 Task: Find connections with filter location Fuqing with filter topic #Innovativewith filter profile language English with filter current company Adani Realty with filter school Sathyabama University with filter industry Packaging and Containers Manufacturing with filter service category Illustration with filter keywords title Sales Associate
Action: Mouse moved to (200, 247)
Screenshot: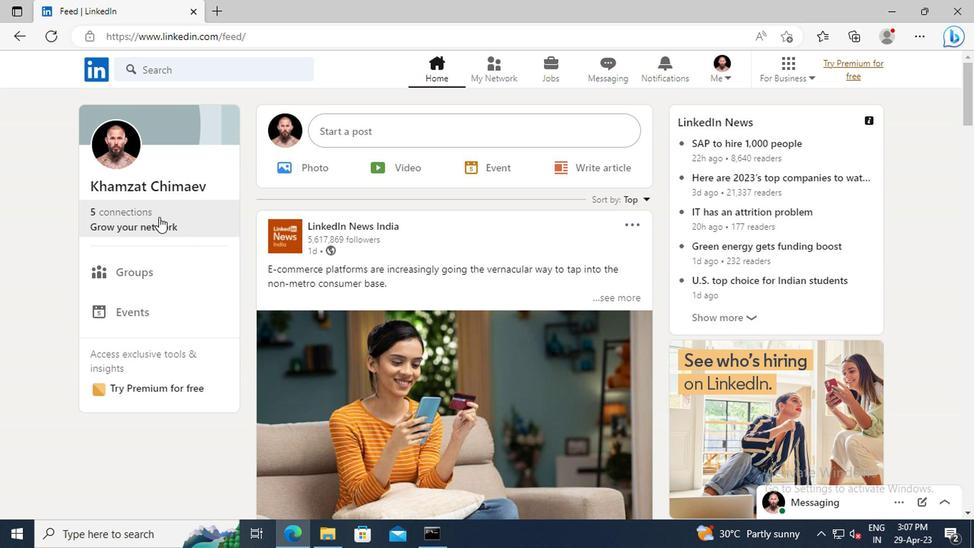
Action: Mouse pressed left at (200, 247)
Screenshot: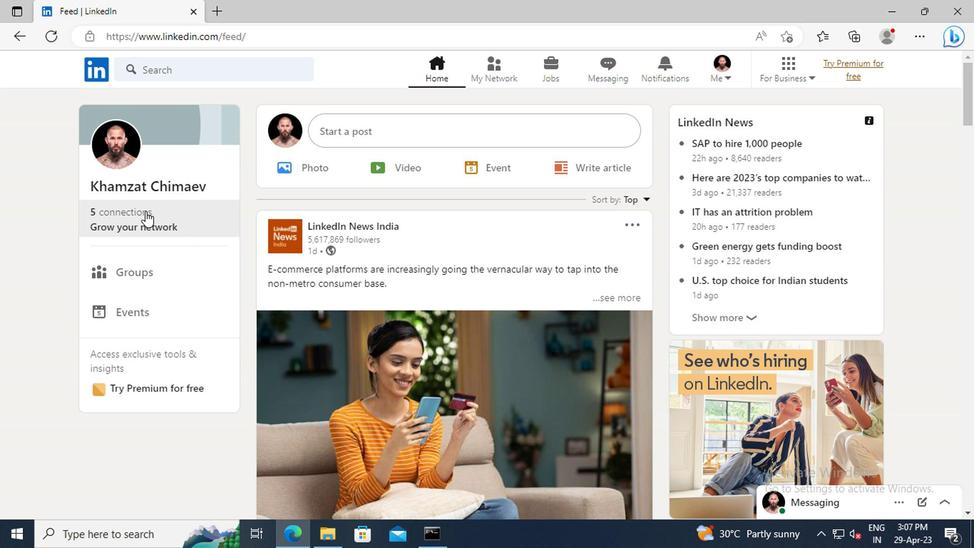 
Action: Mouse moved to (206, 205)
Screenshot: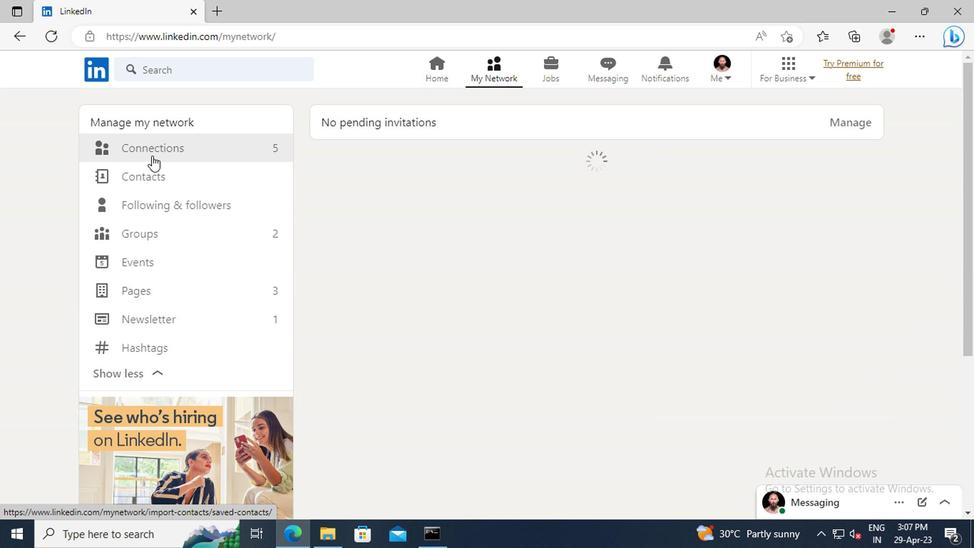 
Action: Mouse pressed left at (206, 205)
Screenshot: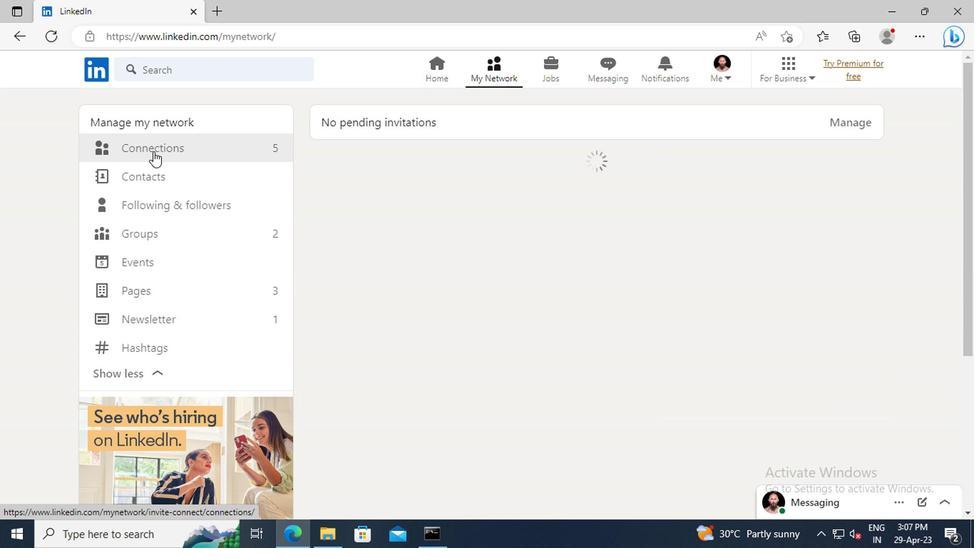 
Action: Mouse moved to (496, 206)
Screenshot: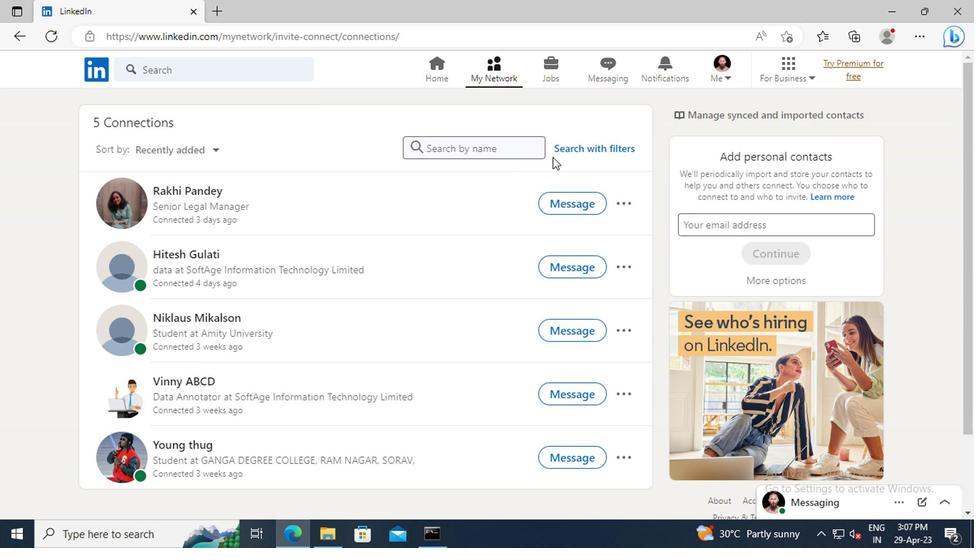 
Action: Mouse pressed left at (496, 206)
Screenshot: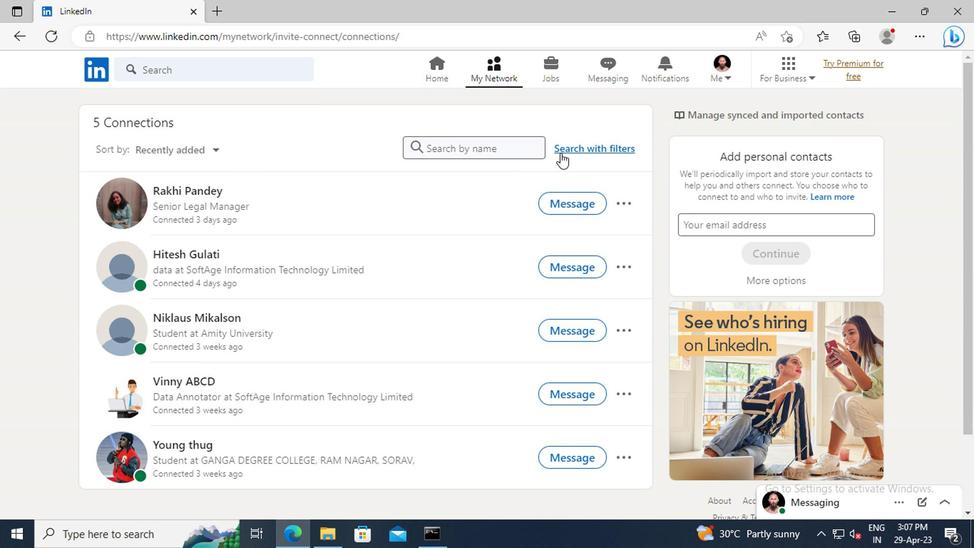 
Action: Mouse moved to (481, 176)
Screenshot: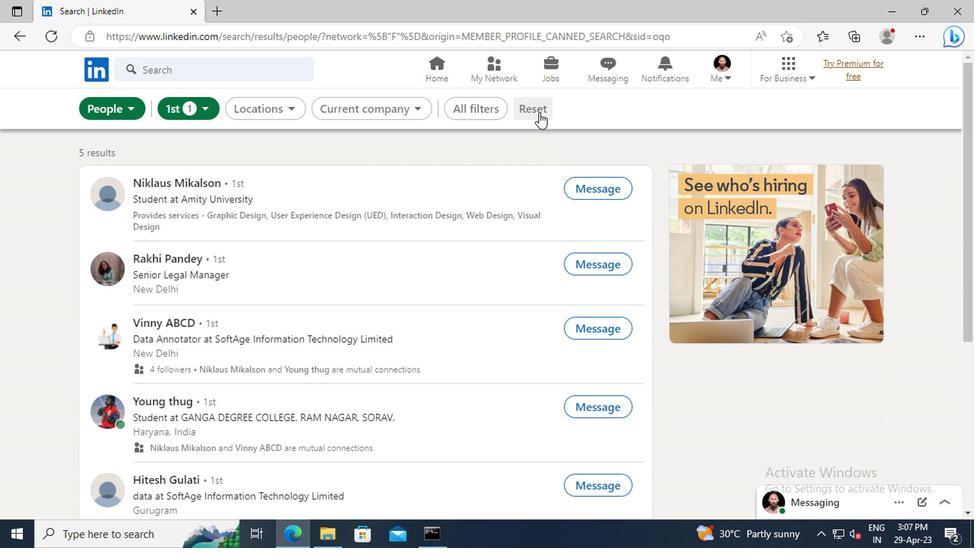 
Action: Mouse pressed left at (481, 176)
Screenshot: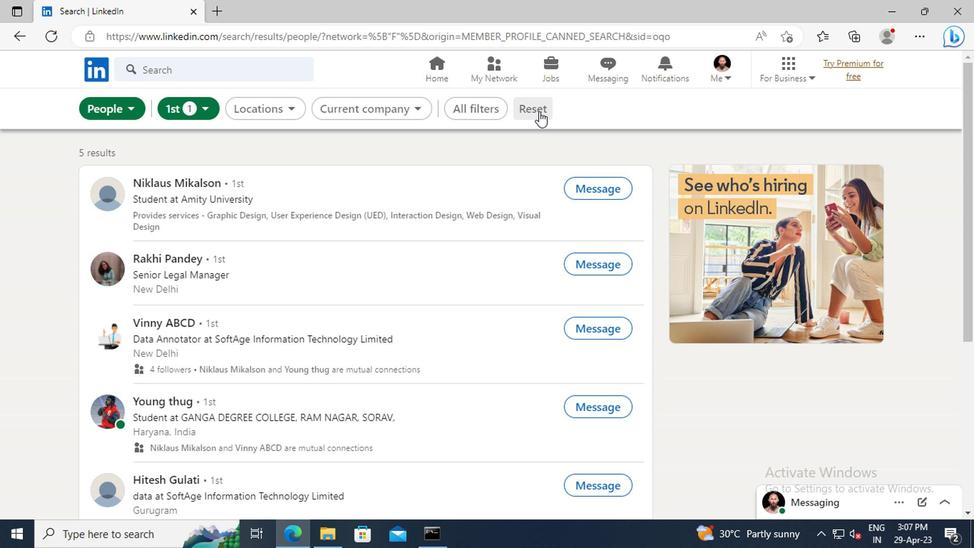 
Action: Mouse moved to (465, 176)
Screenshot: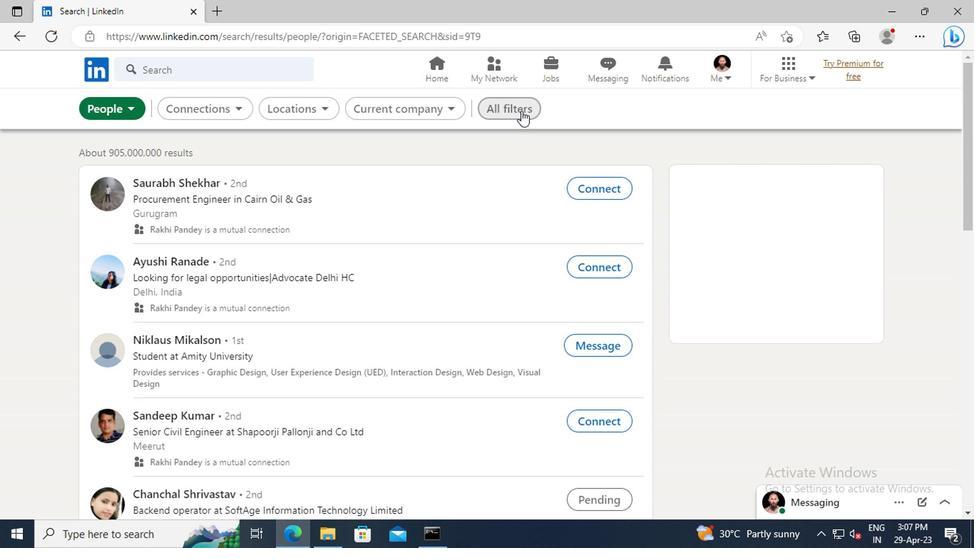 
Action: Mouse pressed left at (465, 176)
Screenshot: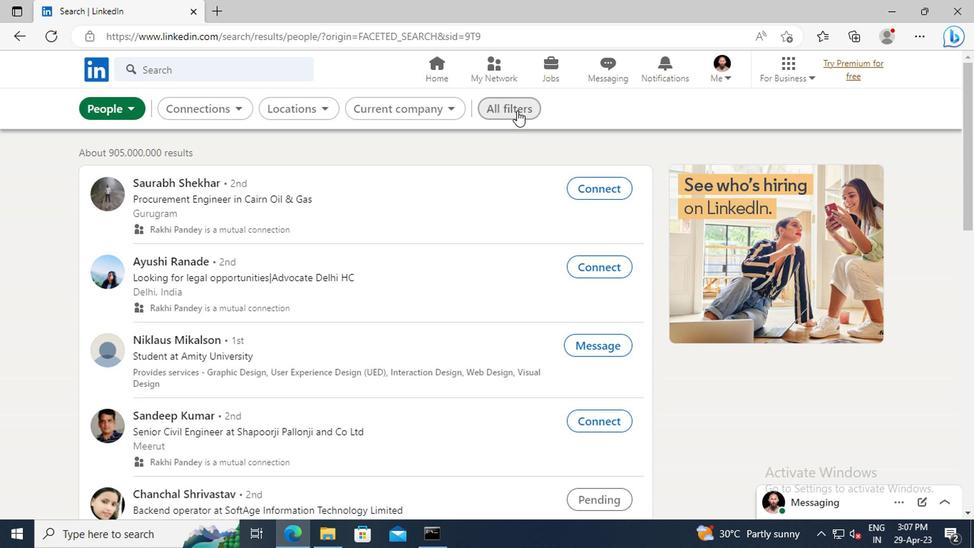 
Action: Mouse moved to (650, 263)
Screenshot: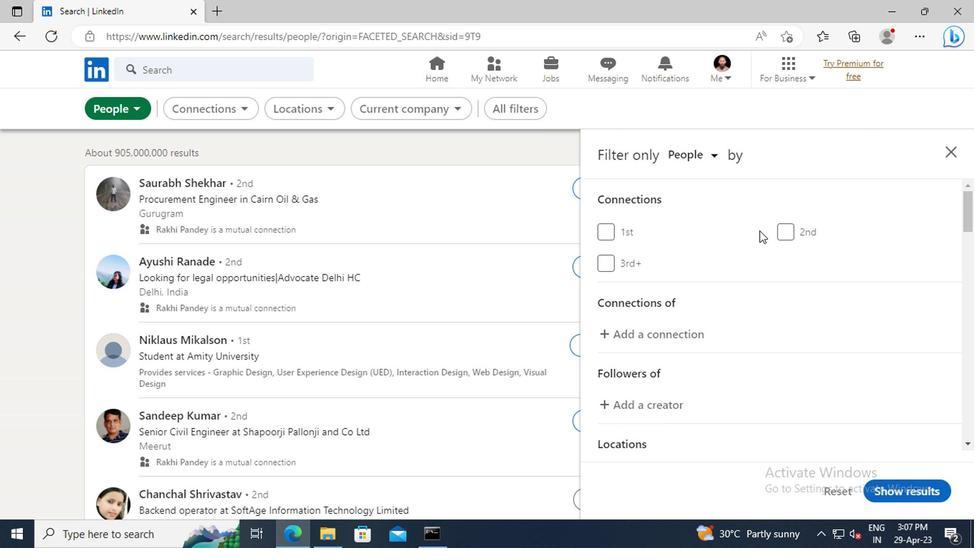 
Action: Mouse scrolled (650, 262) with delta (0, 0)
Screenshot: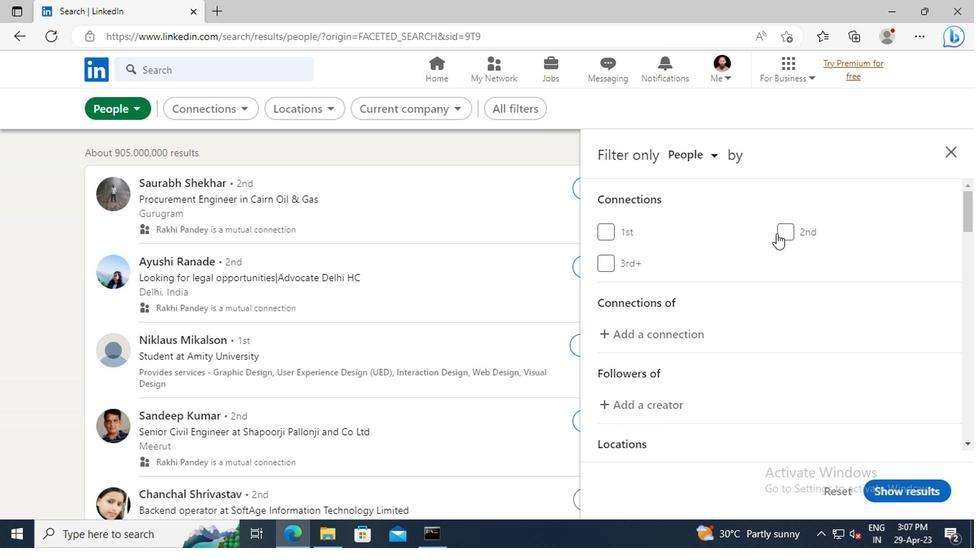 
Action: Mouse scrolled (650, 262) with delta (0, 0)
Screenshot: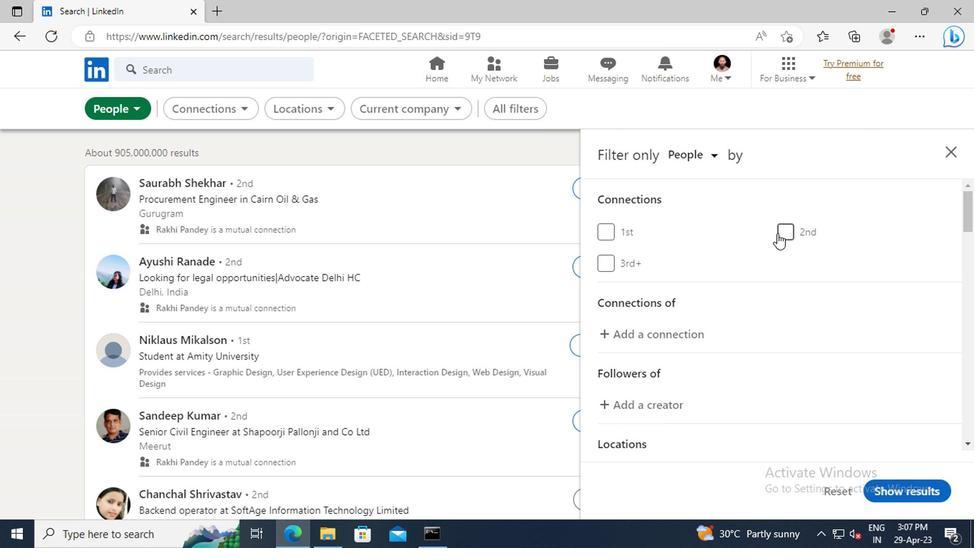 
Action: Mouse scrolled (650, 262) with delta (0, 0)
Screenshot: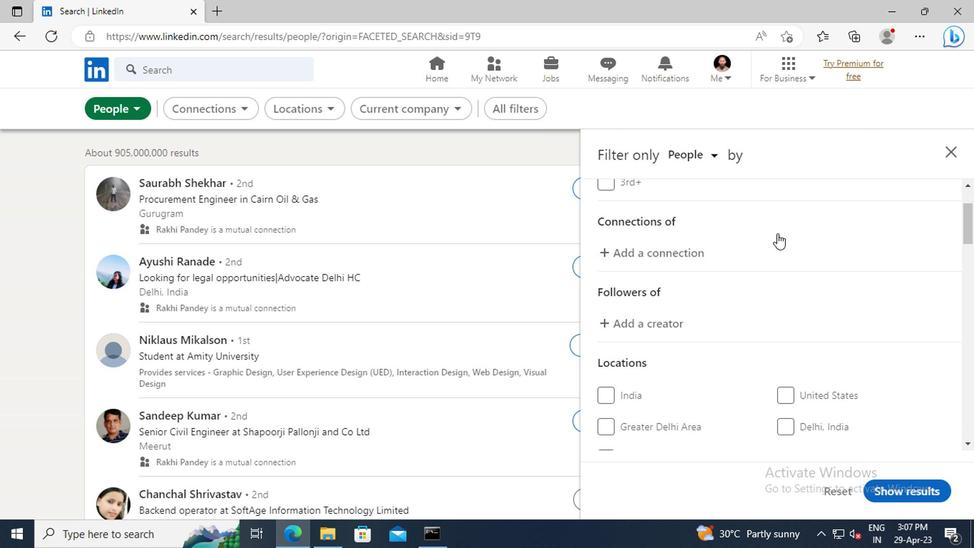 
Action: Mouse scrolled (650, 262) with delta (0, 0)
Screenshot: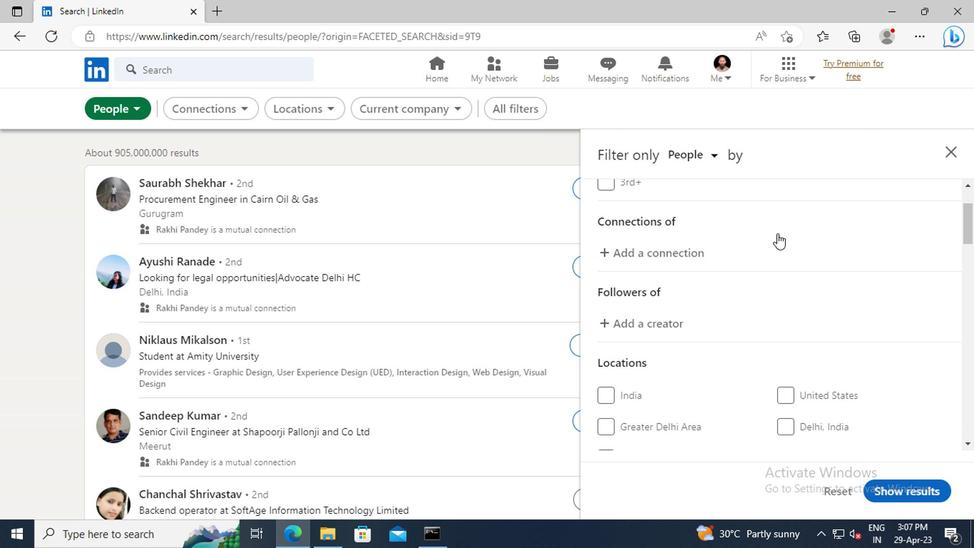 
Action: Mouse scrolled (650, 262) with delta (0, 0)
Screenshot: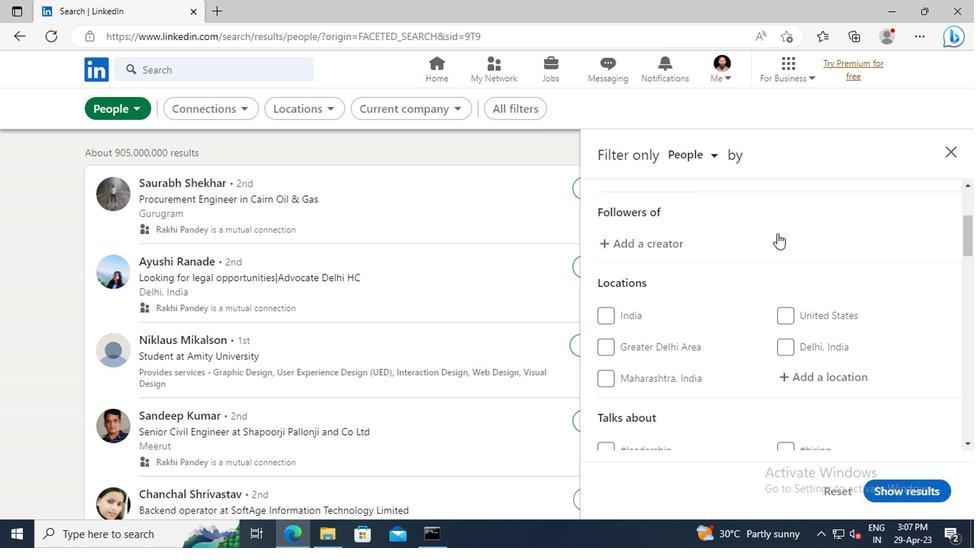 
Action: Mouse scrolled (650, 262) with delta (0, 0)
Screenshot: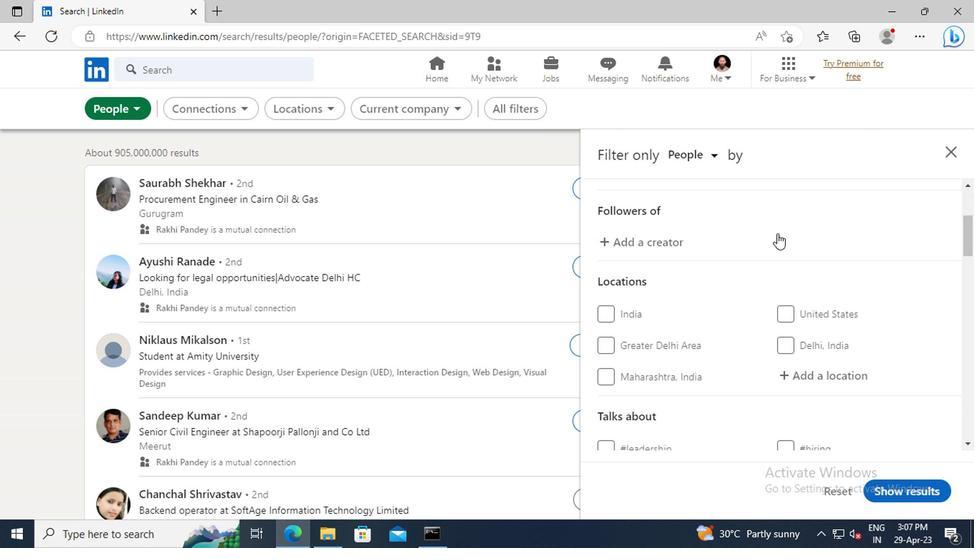 
Action: Mouse moved to (663, 306)
Screenshot: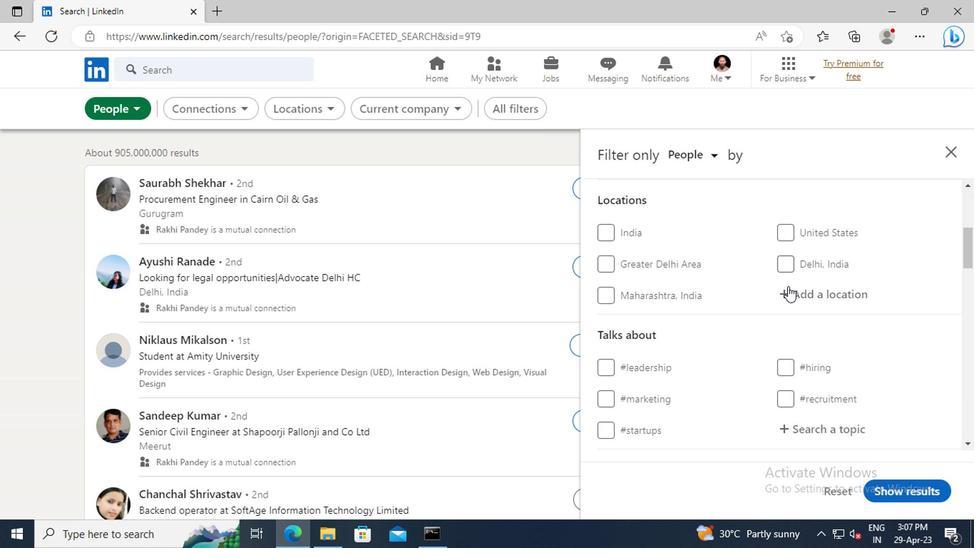 
Action: Mouse pressed left at (663, 306)
Screenshot: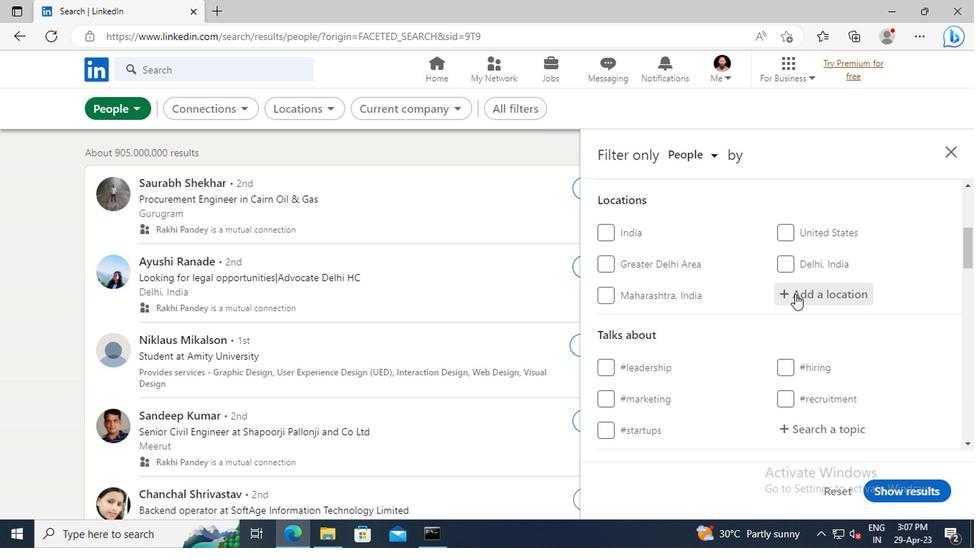 
Action: Key pressed <Key.shift>FUQING<Key.enter>
Screenshot: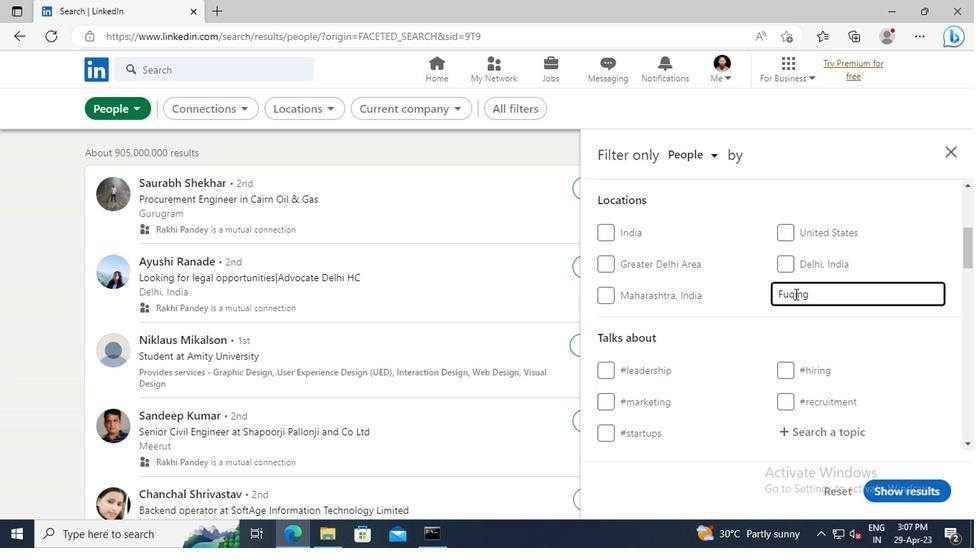 
Action: Mouse scrolled (663, 306) with delta (0, 0)
Screenshot: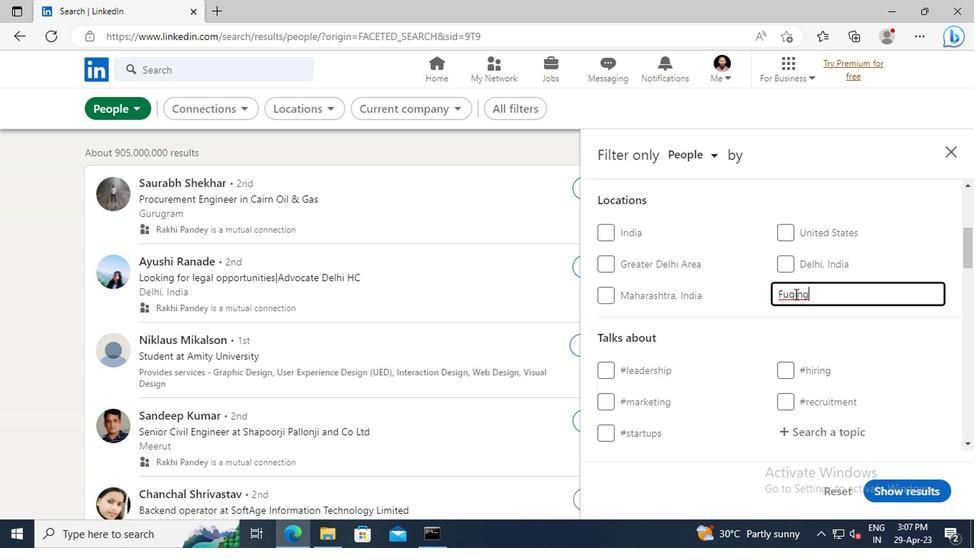 
Action: Mouse scrolled (663, 306) with delta (0, 0)
Screenshot: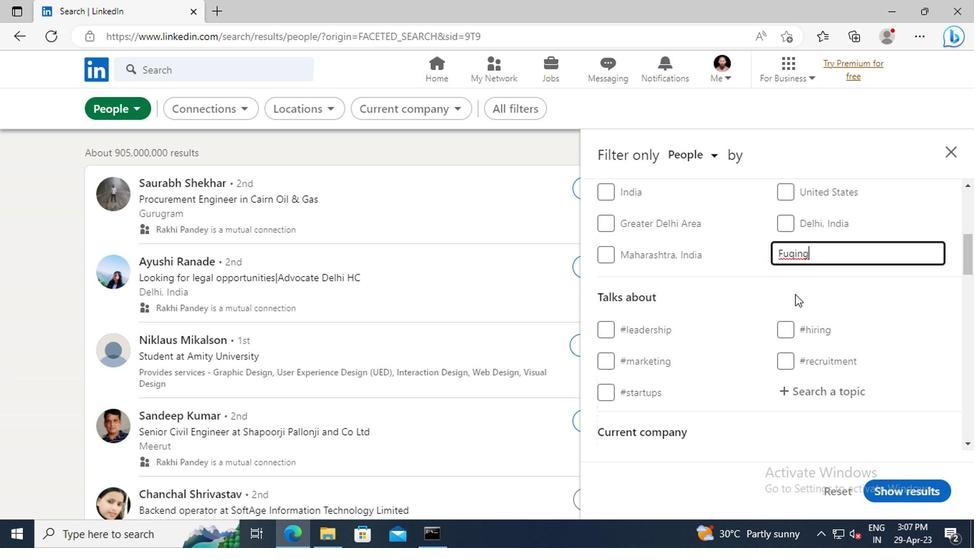 
Action: Mouse scrolled (663, 306) with delta (0, 0)
Screenshot: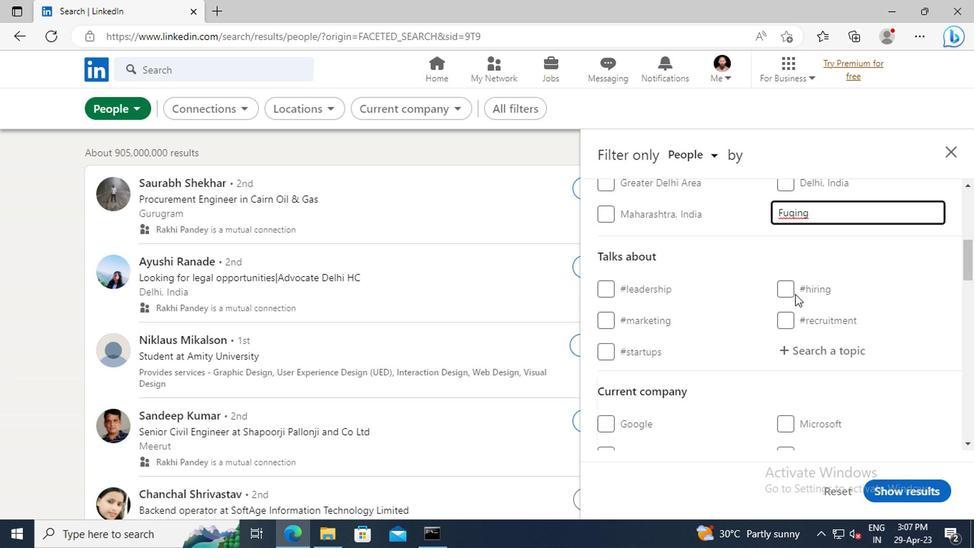 
Action: Mouse moved to (667, 316)
Screenshot: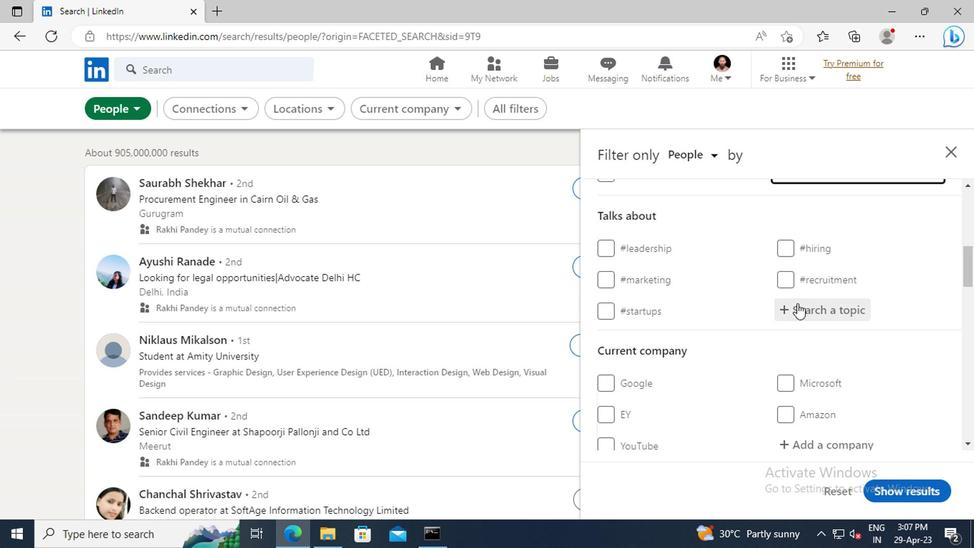 
Action: Mouse pressed left at (667, 316)
Screenshot: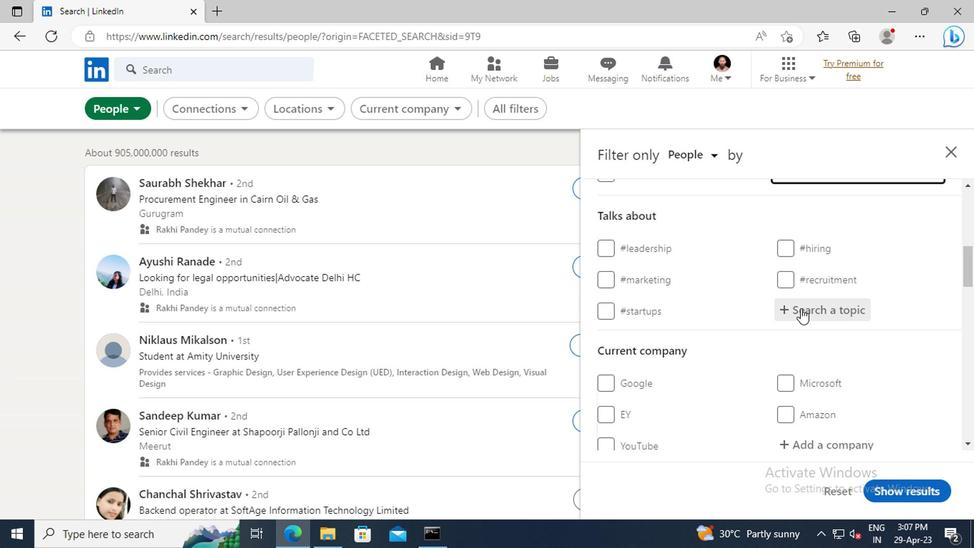 
Action: Key pressed <Key.shift>INNOVATION
Screenshot: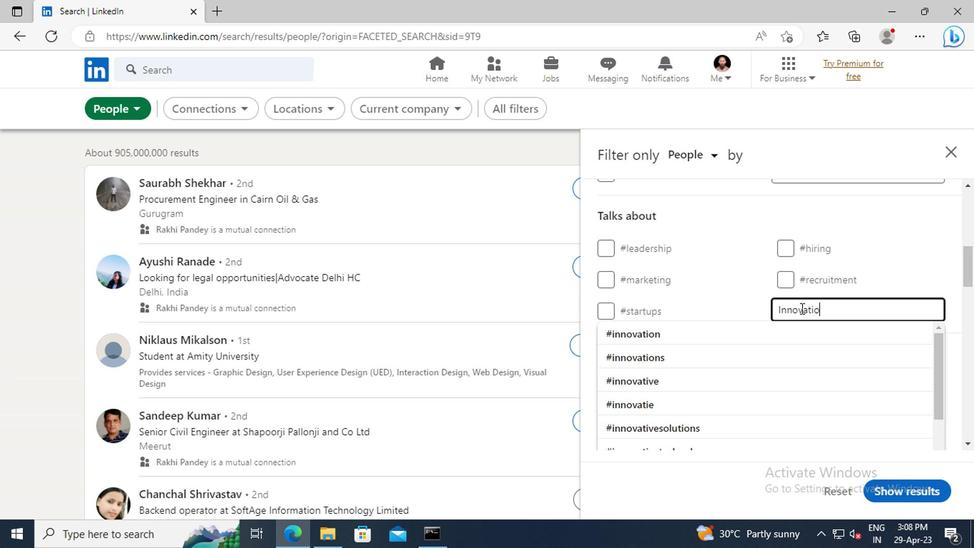 
Action: Mouse moved to (649, 333)
Screenshot: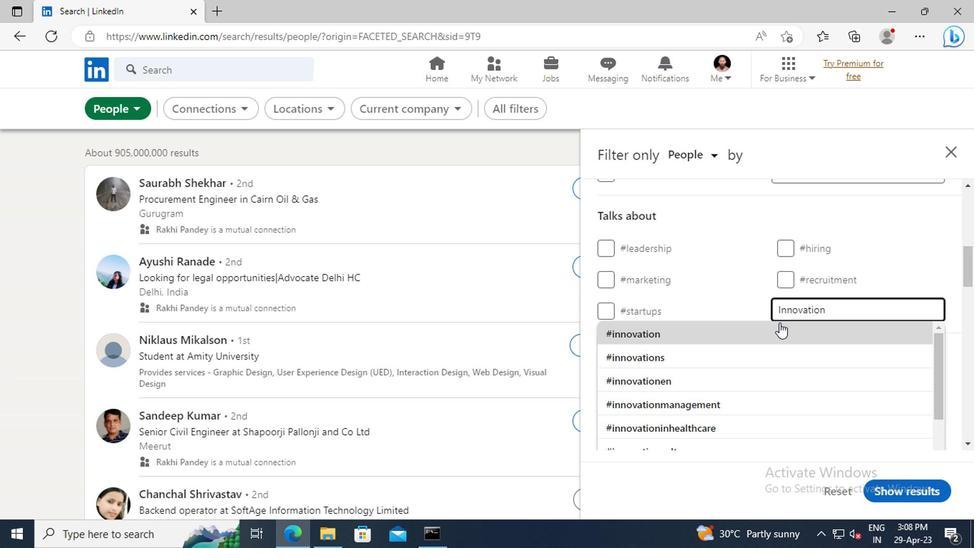
Action: Mouse pressed left at (649, 333)
Screenshot: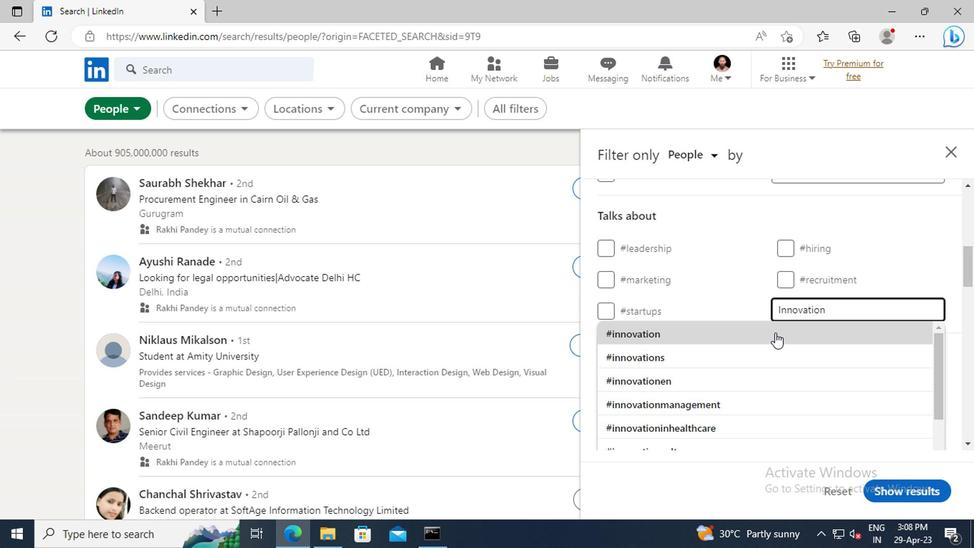 
Action: Mouse scrolled (649, 333) with delta (0, 0)
Screenshot: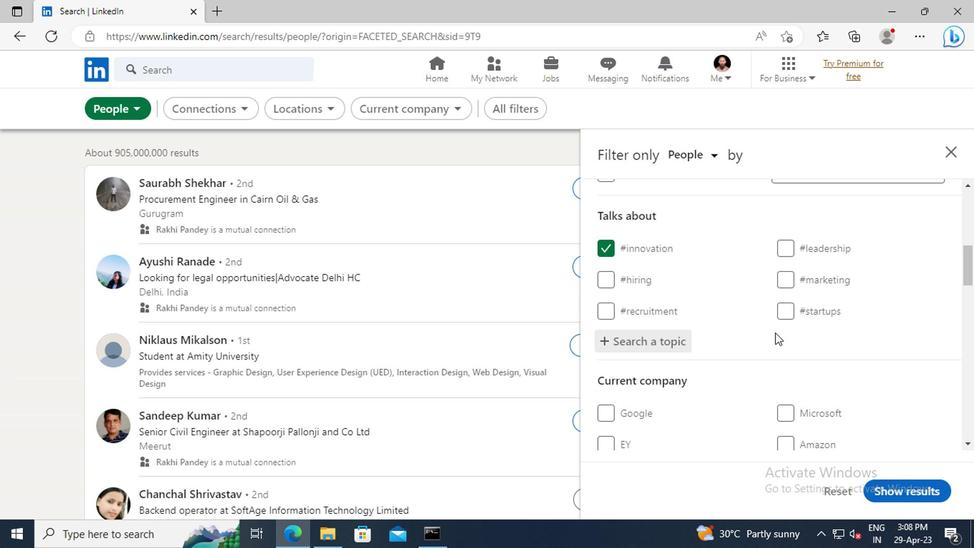 
Action: Mouse scrolled (649, 333) with delta (0, 0)
Screenshot: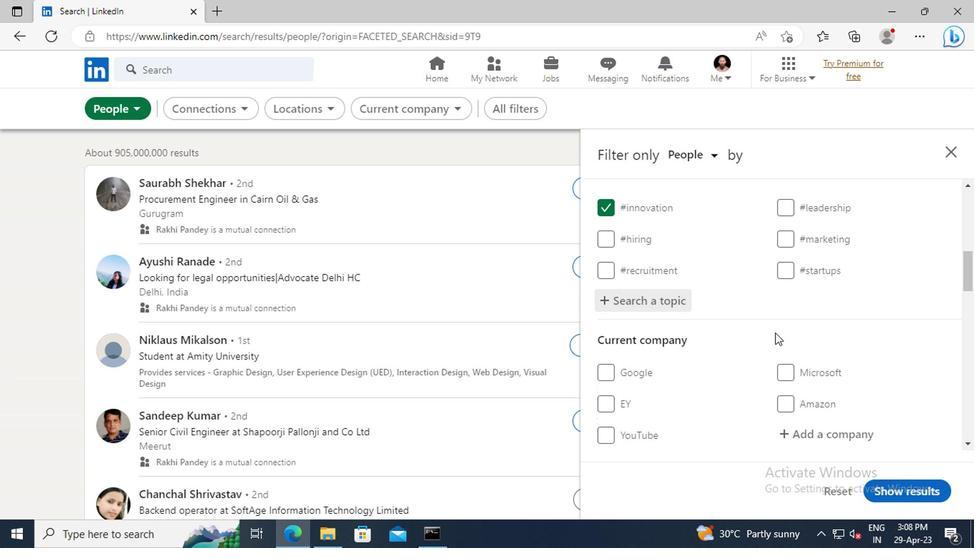 
Action: Mouse scrolled (649, 333) with delta (0, 0)
Screenshot: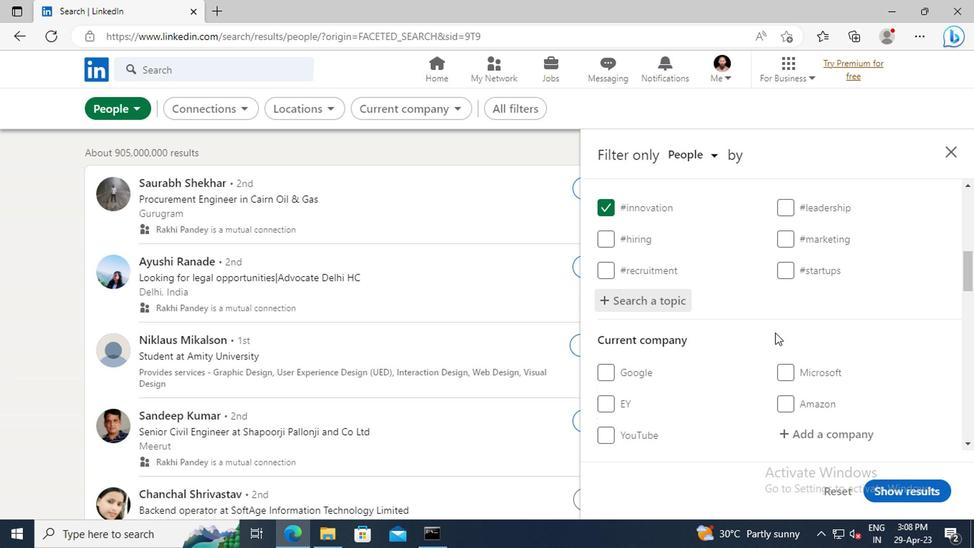 
Action: Mouse scrolled (649, 333) with delta (0, 0)
Screenshot: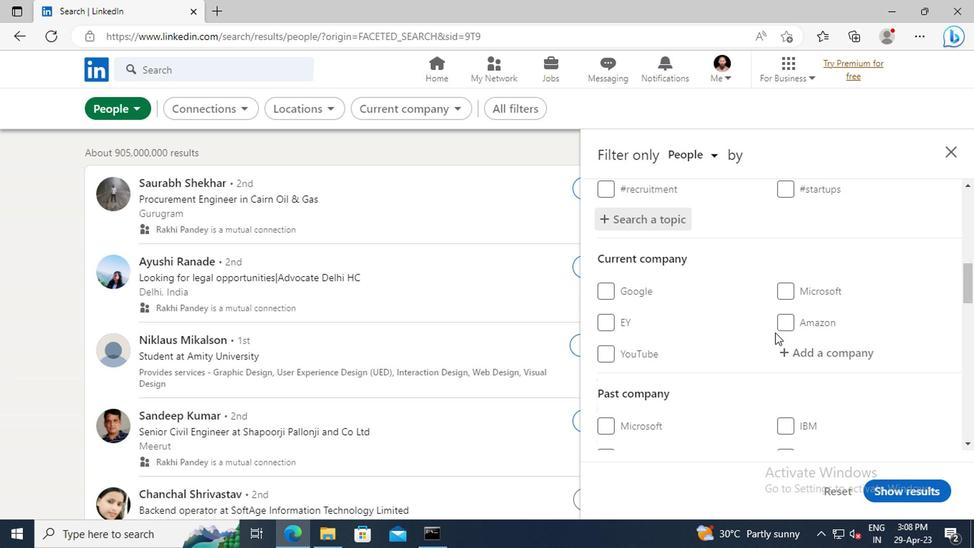 
Action: Mouse scrolled (649, 333) with delta (0, 0)
Screenshot: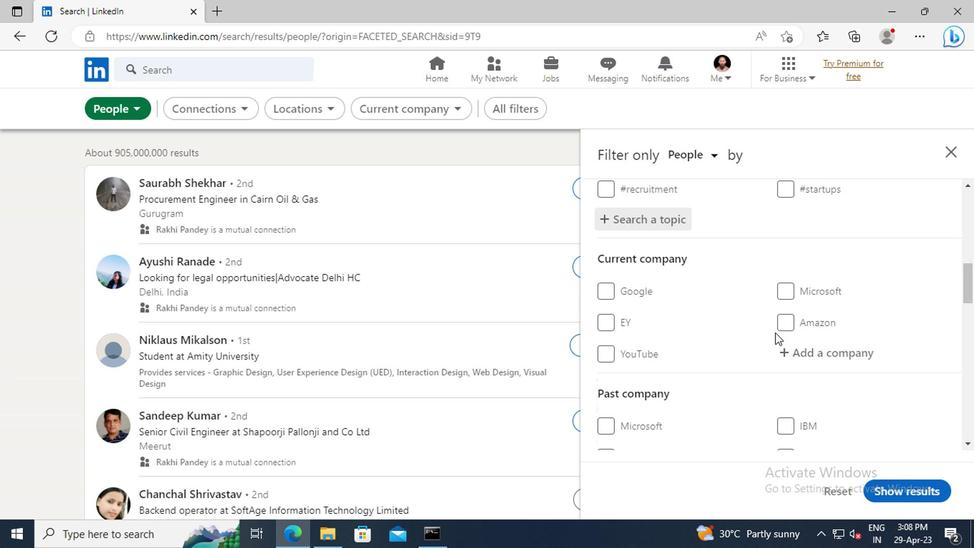 
Action: Mouse scrolled (649, 333) with delta (0, 0)
Screenshot: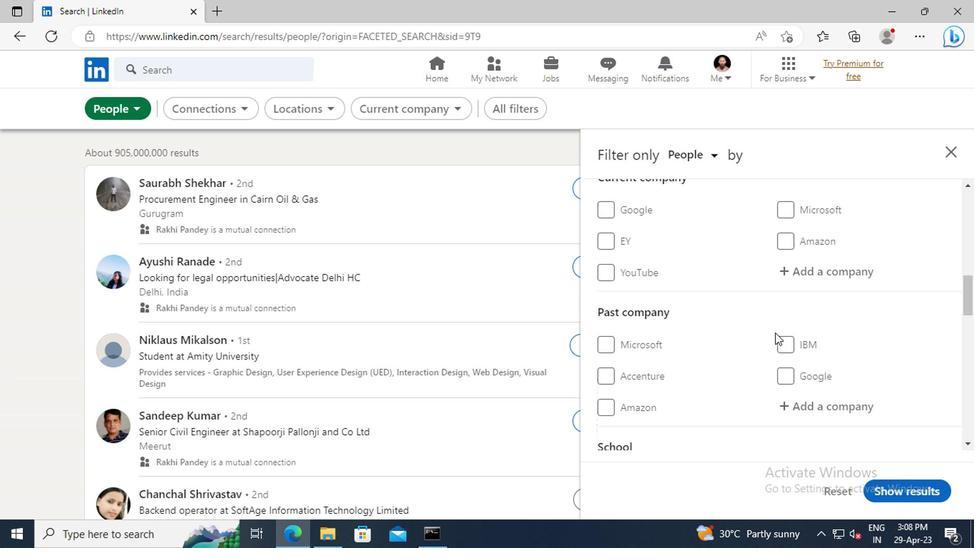 
Action: Mouse scrolled (649, 333) with delta (0, 0)
Screenshot: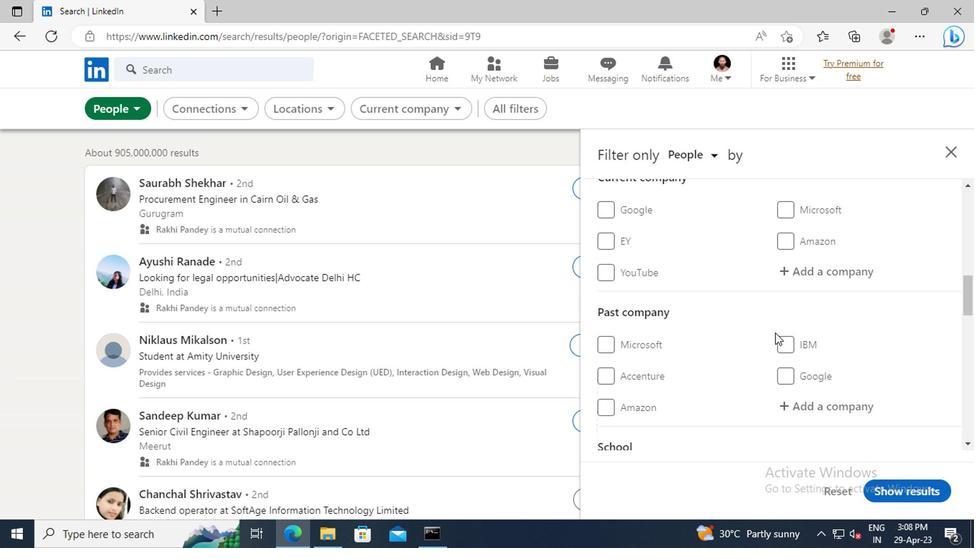 
Action: Mouse scrolled (649, 333) with delta (0, 0)
Screenshot: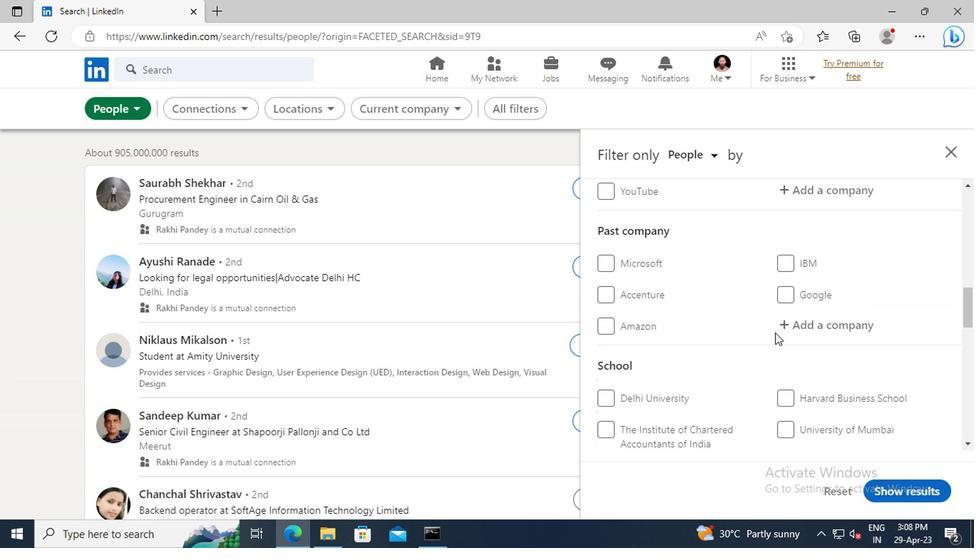 
Action: Mouse scrolled (649, 333) with delta (0, 0)
Screenshot: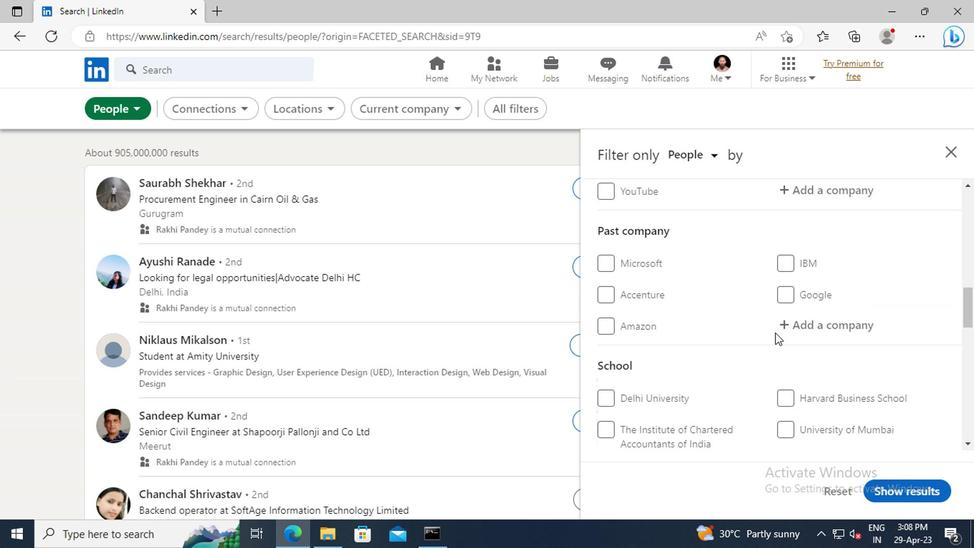 
Action: Mouse scrolled (649, 333) with delta (0, 0)
Screenshot: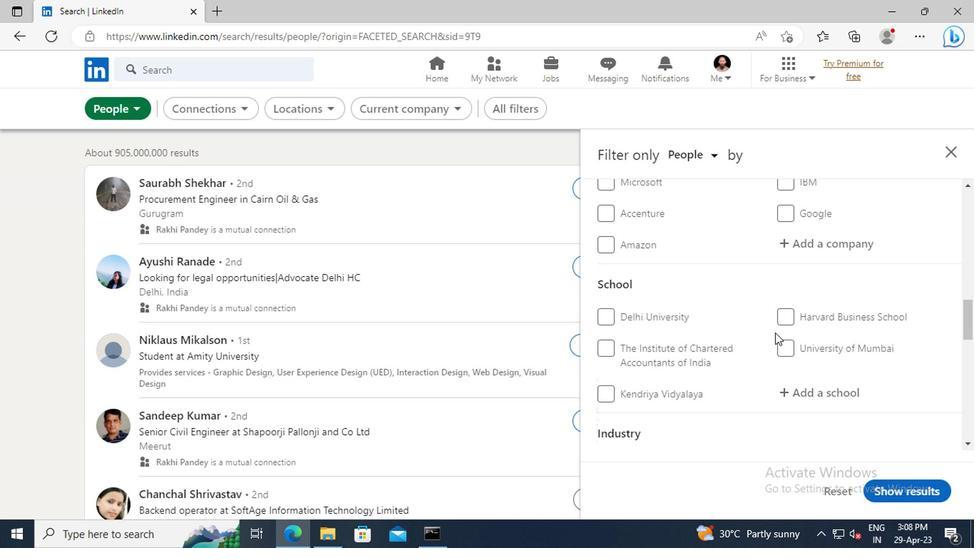 
Action: Mouse scrolled (649, 333) with delta (0, 0)
Screenshot: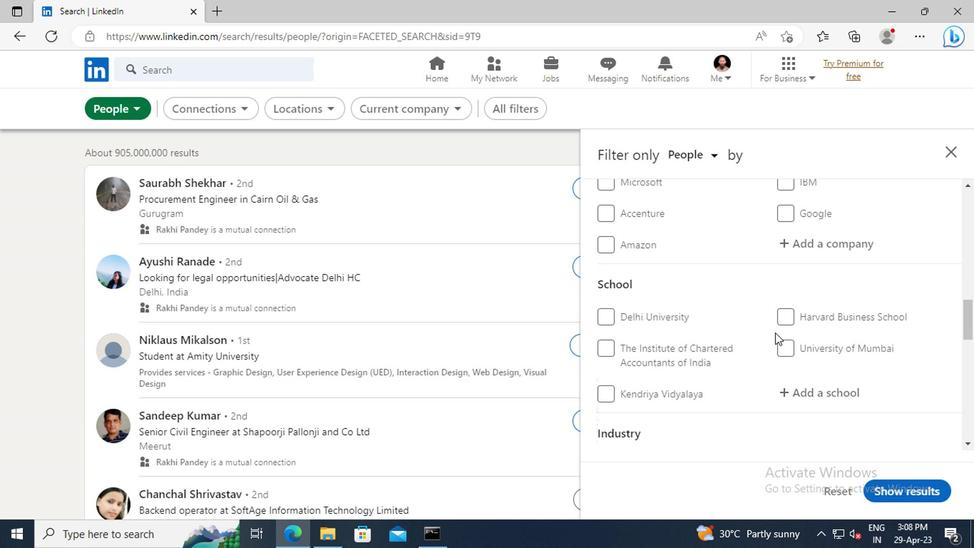 
Action: Mouse scrolled (649, 333) with delta (0, 0)
Screenshot: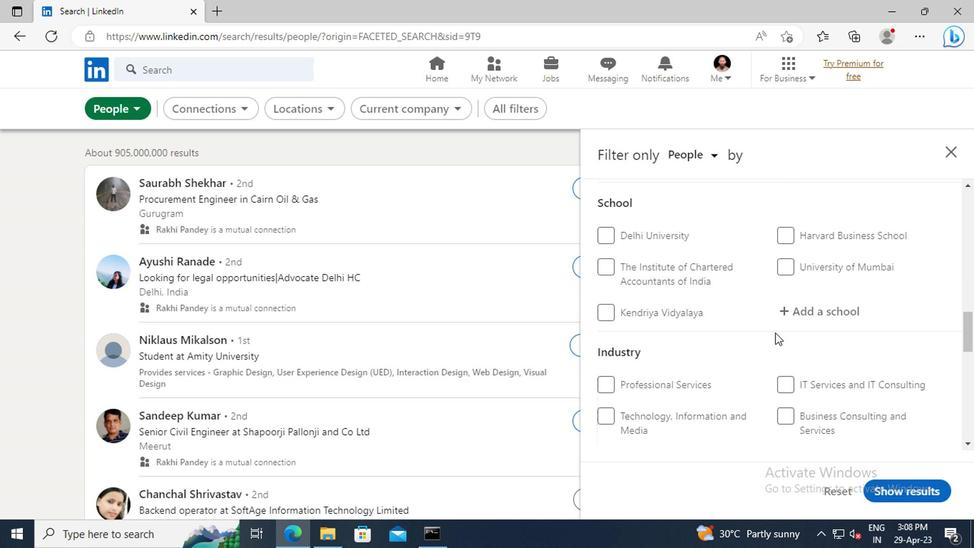 
Action: Mouse scrolled (649, 333) with delta (0, 0)
Screenshot: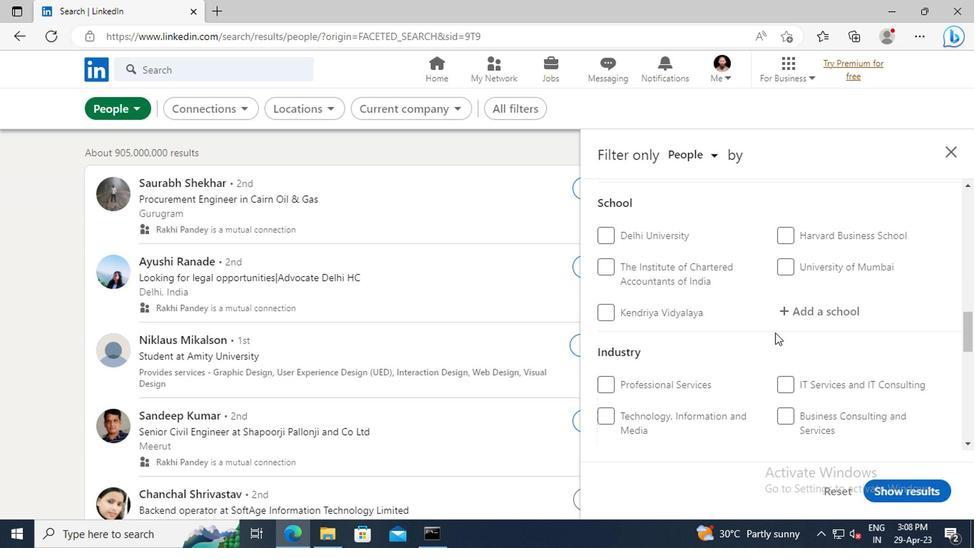 
Action: Mouse scrolled (649, 333) with delta (0, 0)
Screenshot: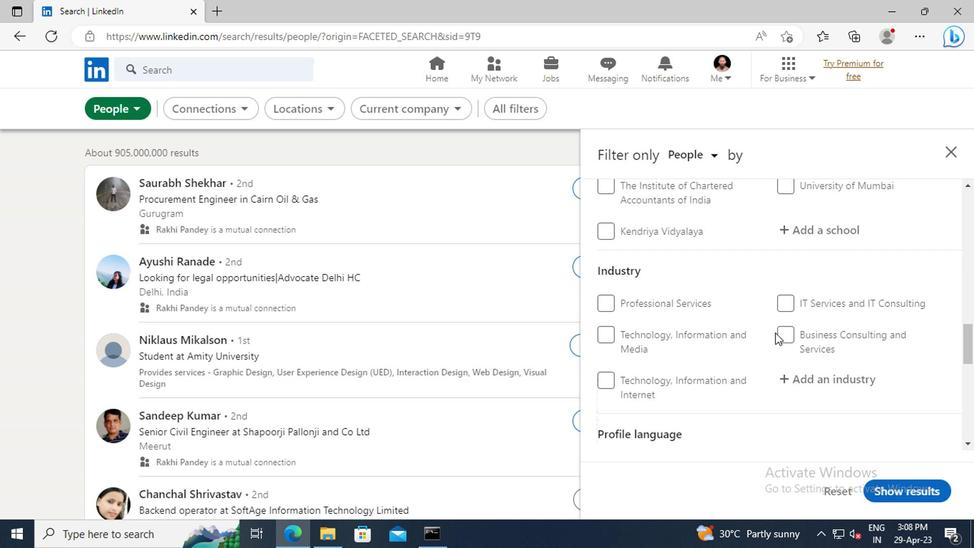 
Action: Mouse scrolled (649, 333) with delta (0, 0)
Screenshot: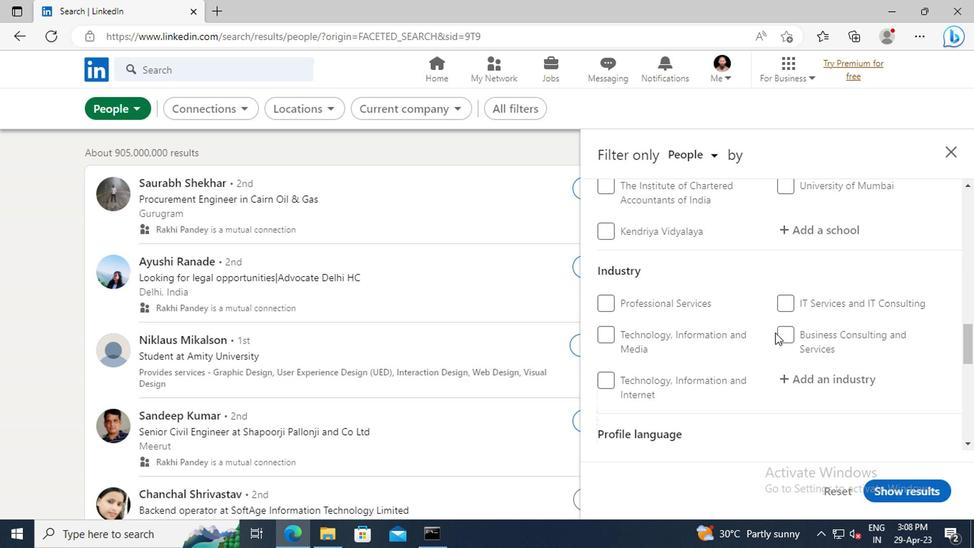 
Action: Mouse scrolled (649, 333) with delta (0, 0)
Screenshot: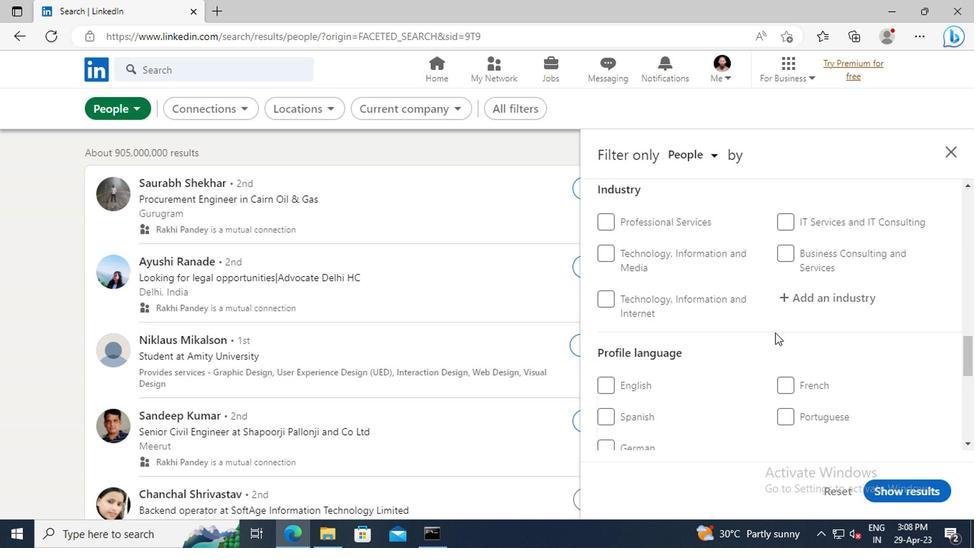 
Action: Mouse moved to (527, 346)
Screenshot: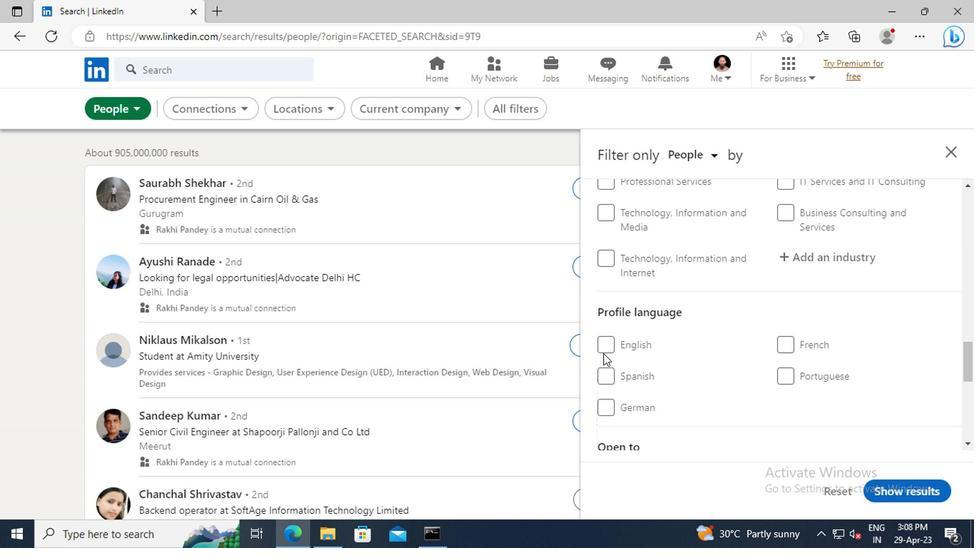 
Action: Mouse pressed left at (527, 346)
Screenshot: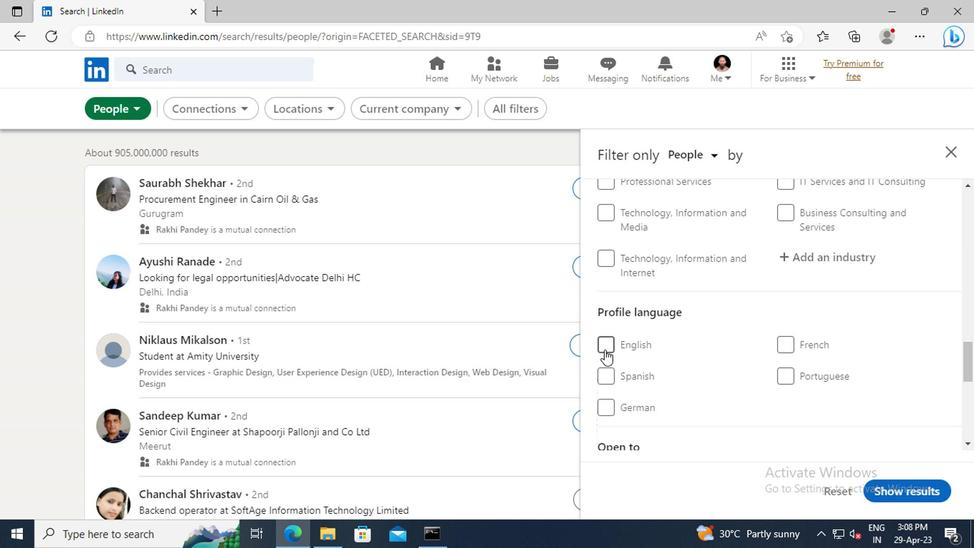 
Action: Mouse moved to (648, 337)
Screenshot: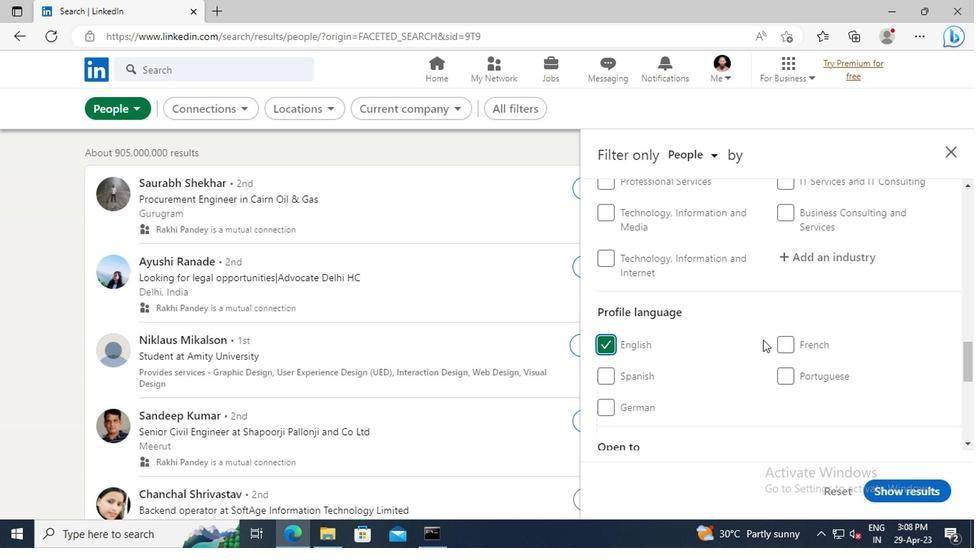 
Action: Mouse scrolled (648, 338) with delta (0, 0)
Screenshot: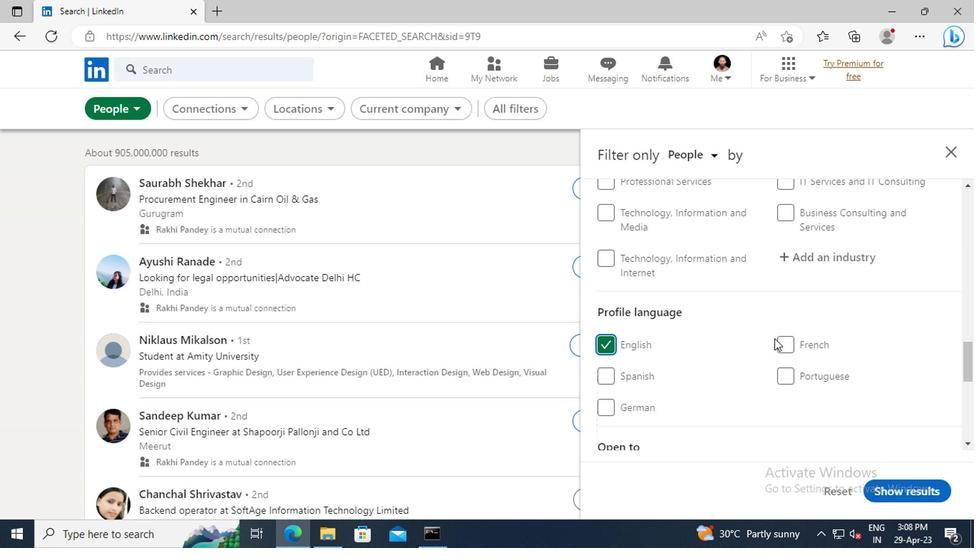 
Action: Mouse moved to (649, 337)
Screenshot: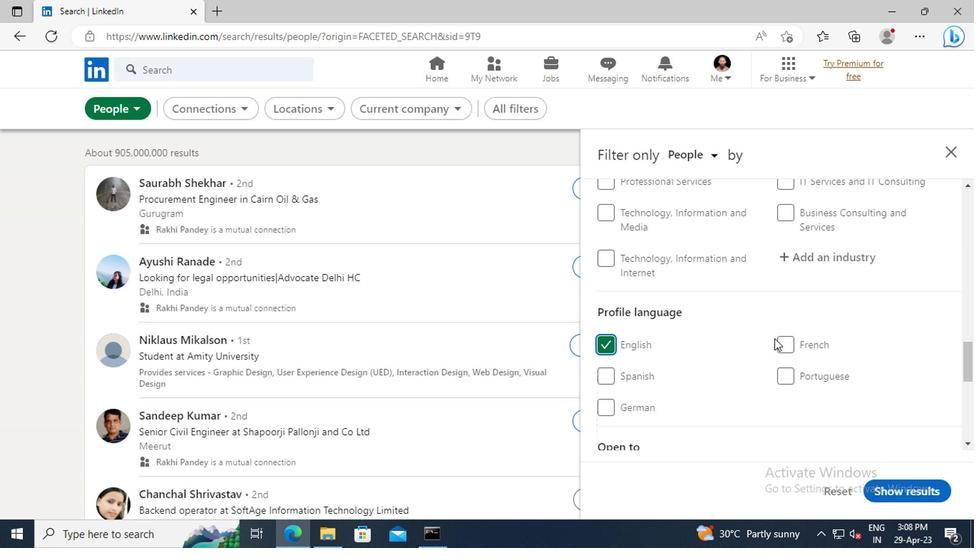 
Action: Mouse scrolled (649, 338) with delta (0, 0)
Screenshot: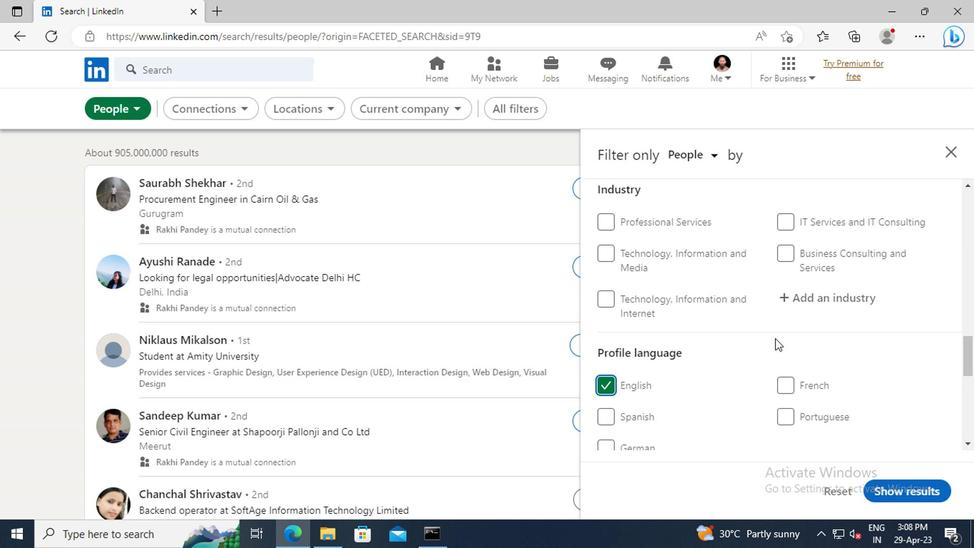 
Action: Mouse scrolled (649, 338) with delta (0, 0)
Screenshot: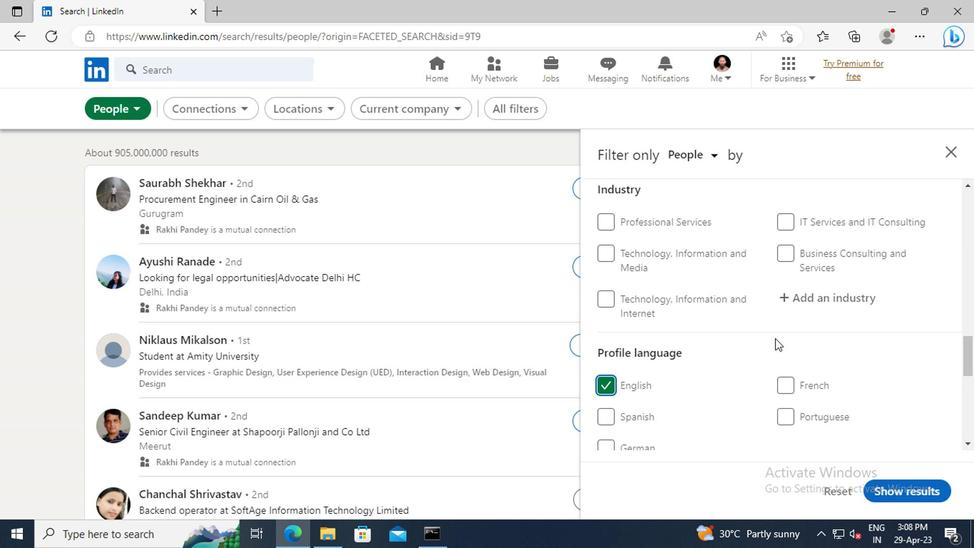 
Action: Mouse moved to (649, 337)
Screenshot: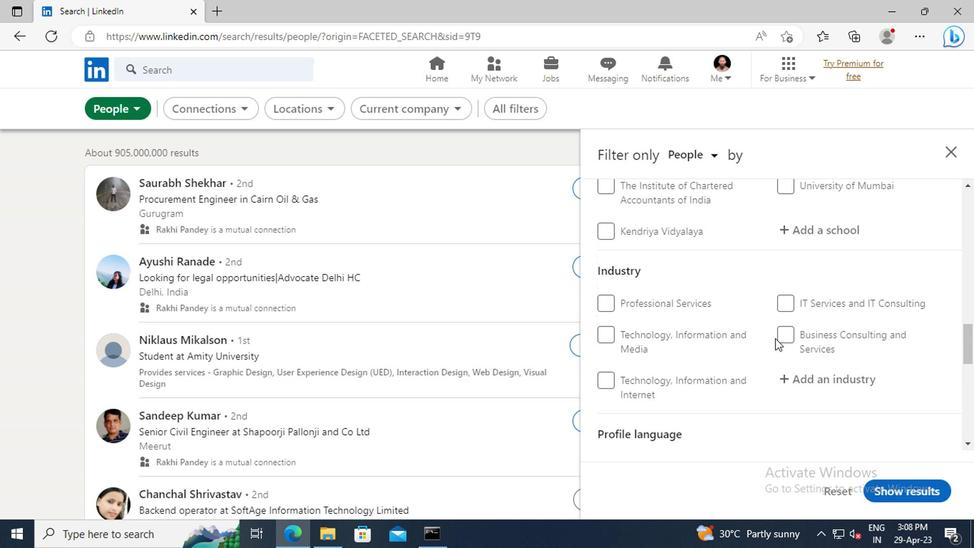 
Action: Mouse scrolled (649, 337) with delta (0, 0)
Screenshot: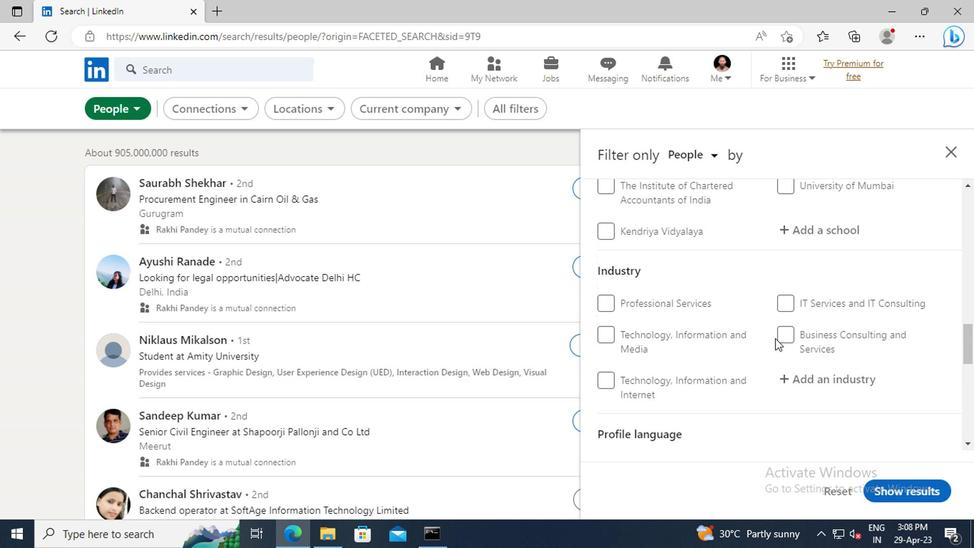 
Action: Mouse scrolled (649, 337) with delta (0, 0)
Screenshot: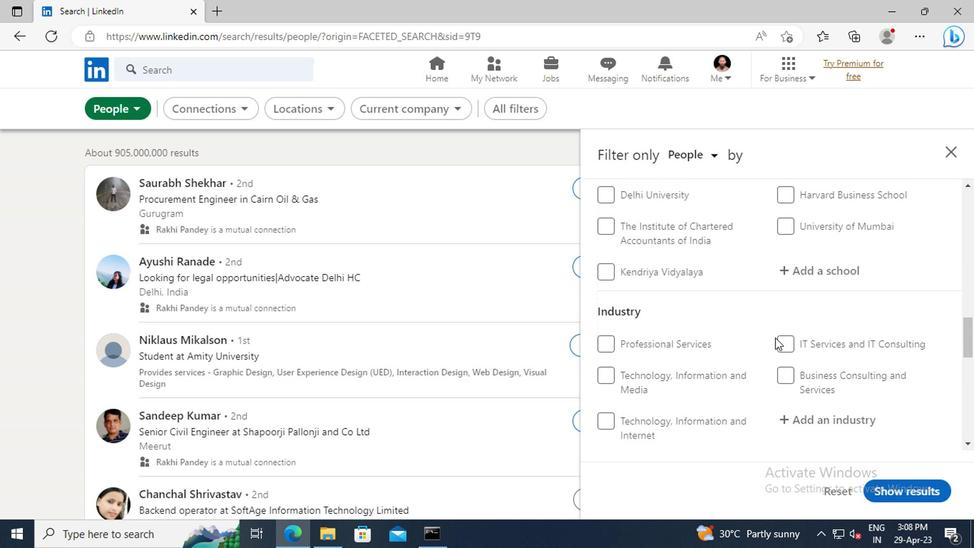 
Action: Mouse scrolled (649, 337) with delta (0, 0)
Screenshot: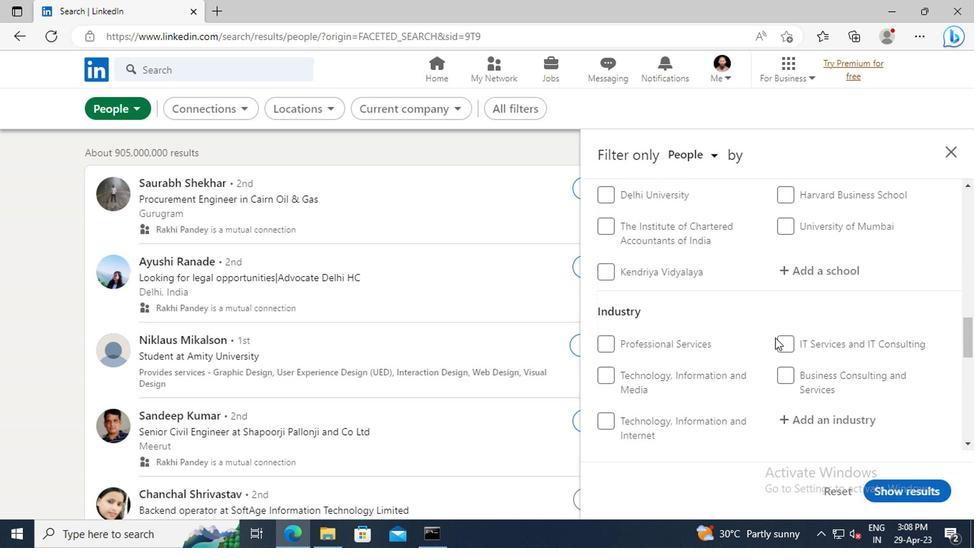 
Action: Mouse scrolled (649, 337) with delta (0, 0)
Screenshot: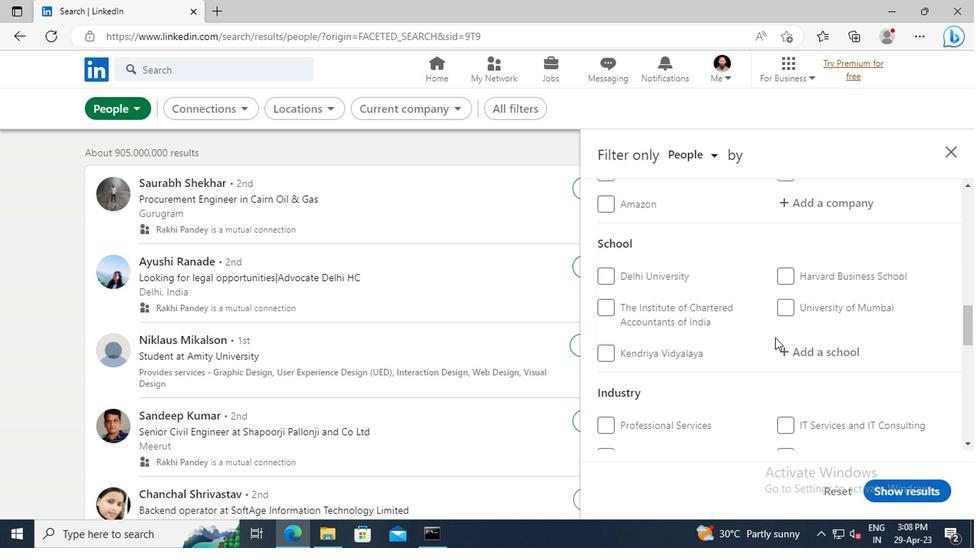 
Action: Mouse scrolled (649, 337) with delta (0, 0)
Screenshot: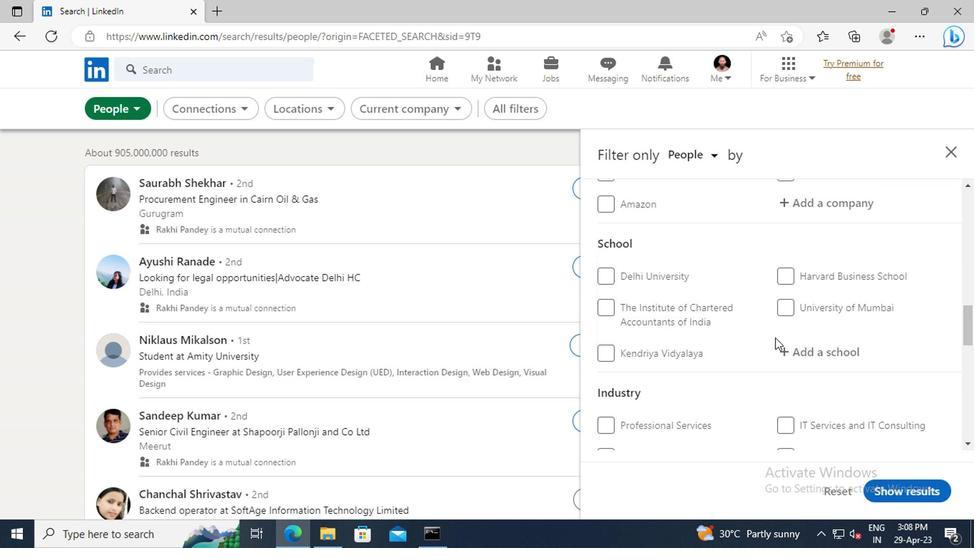 
Action: Mouse scrolled (649, 337) with delta (0, 0)
Screenshot: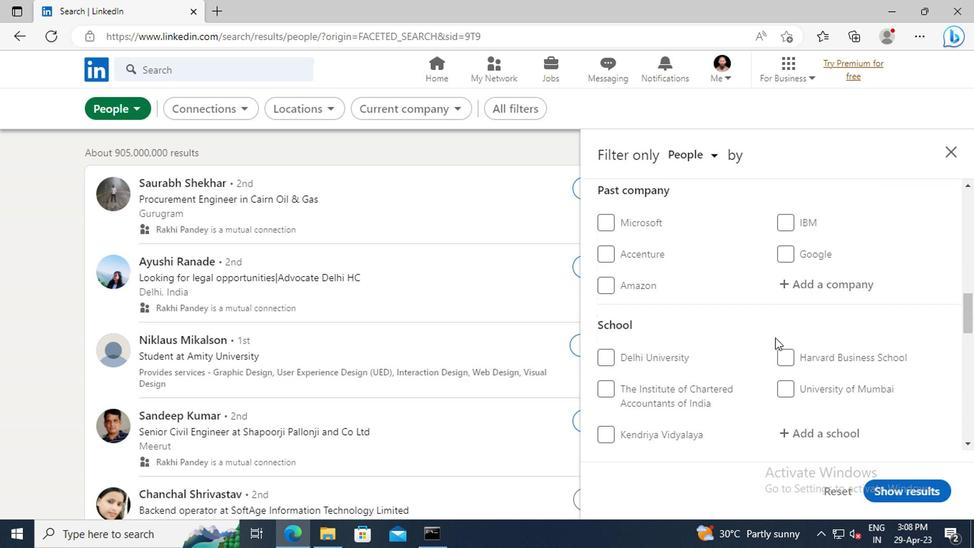 
Action: Mouse scrolled (649, 337) with delta (0, 0)
Screenshot: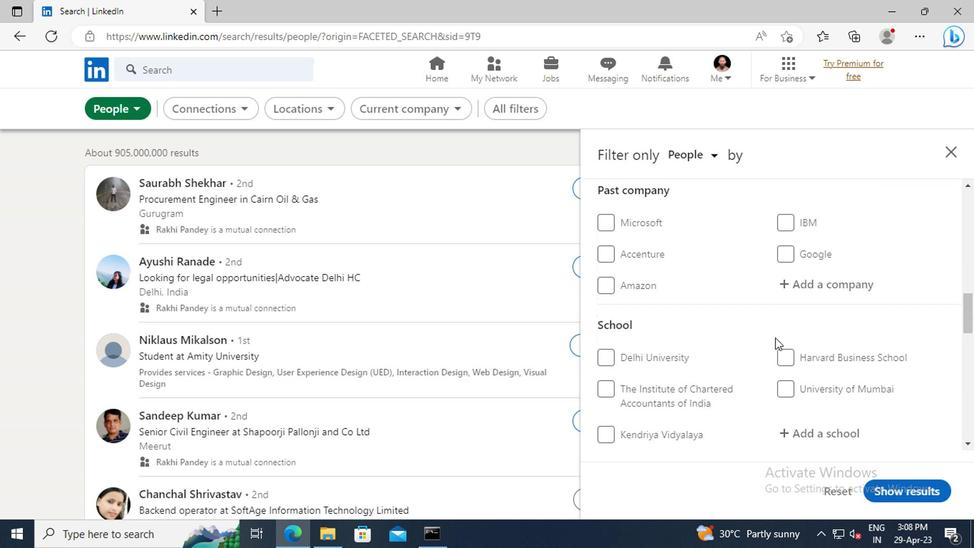 
Action: Mouse scrolled (649, 337) with delta (0, 0)
Screenshot: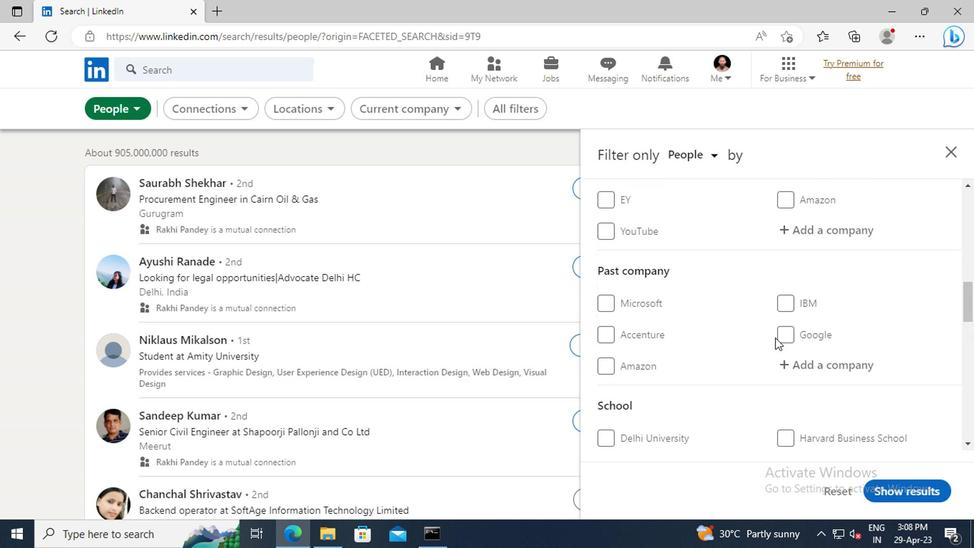 
Action: Mouse scrolled (649, 337) with delta (0, 0)
Screenshot: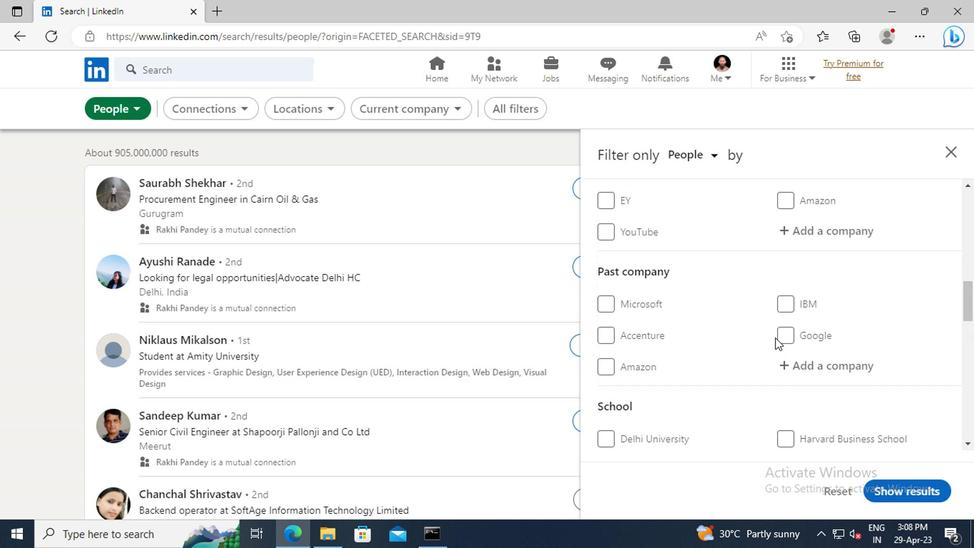 
Action: Mouse moved to (663, 319)
Screenshot: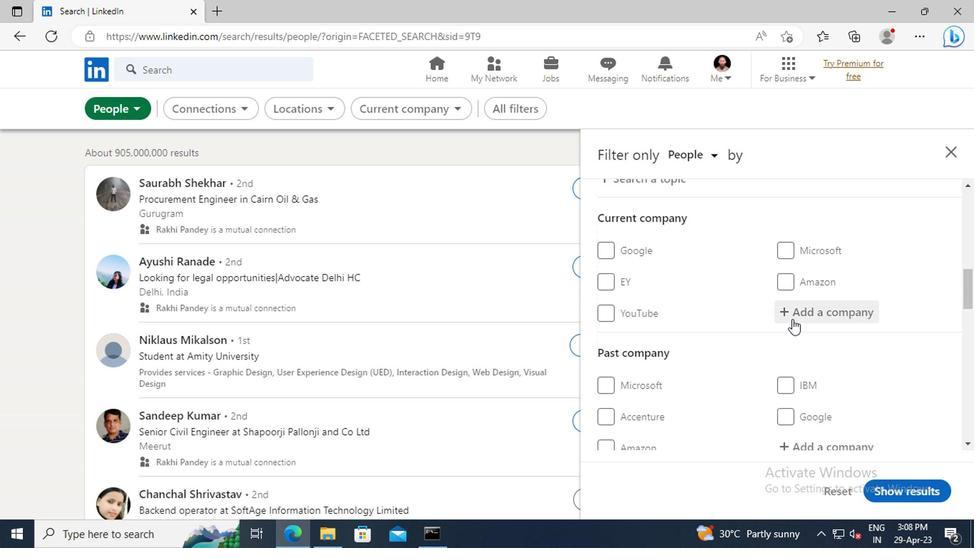 
Action: Mouse pressed left at (663, 319)
Screenshot: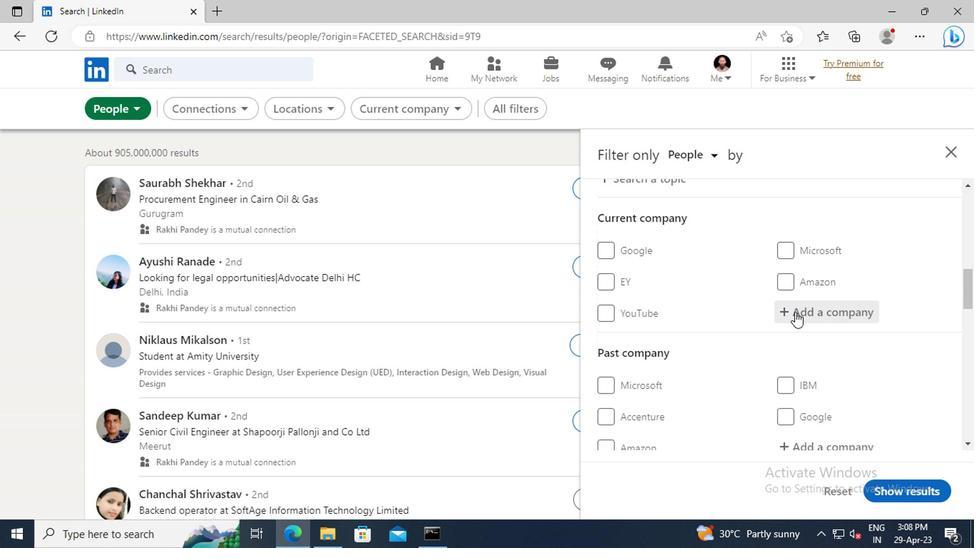 
Action: Key pressed <Key.shift>ADANI<Key.space><Key.shift>REALTY
Screenshot: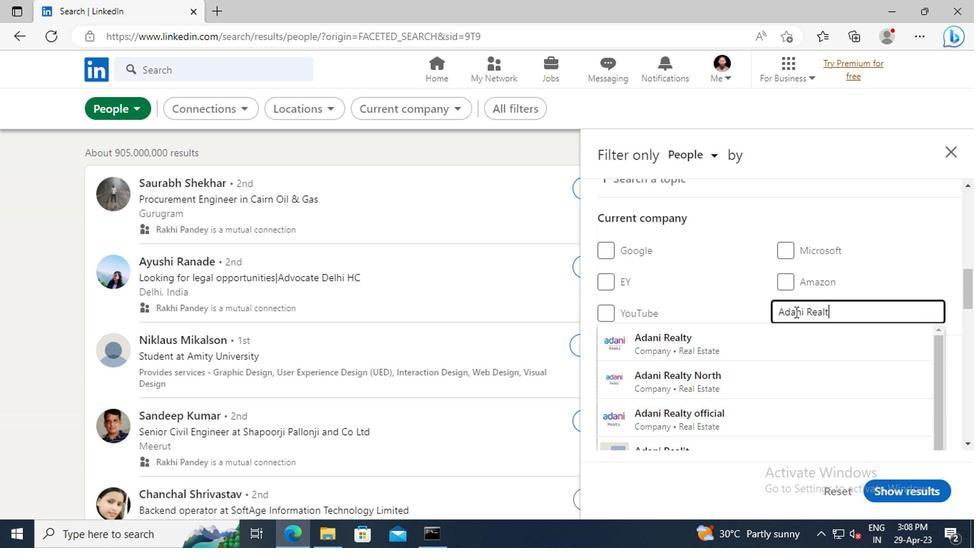 
Action: Mouse moved to (651, 333)
Screenshot: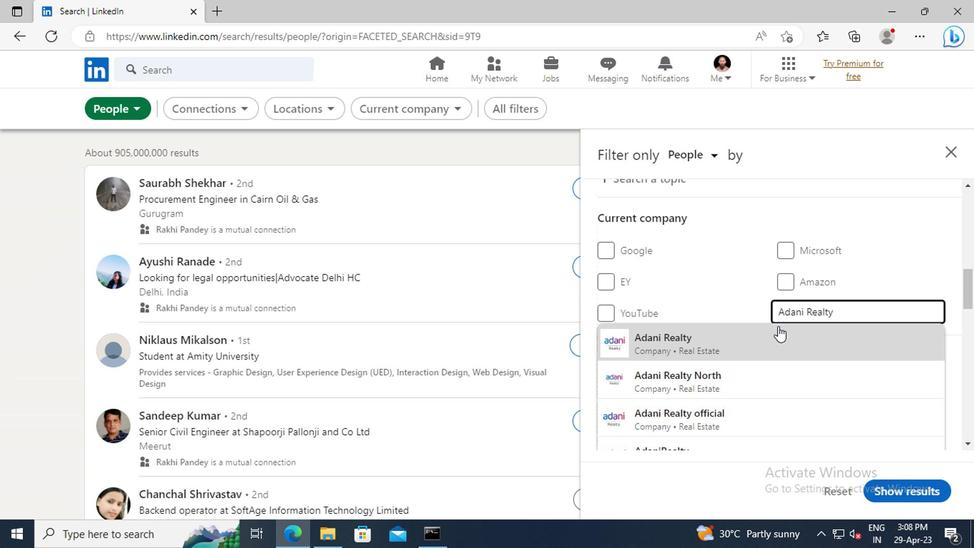 
Action: Mouse pressed left at (651, 333)
Screenshot: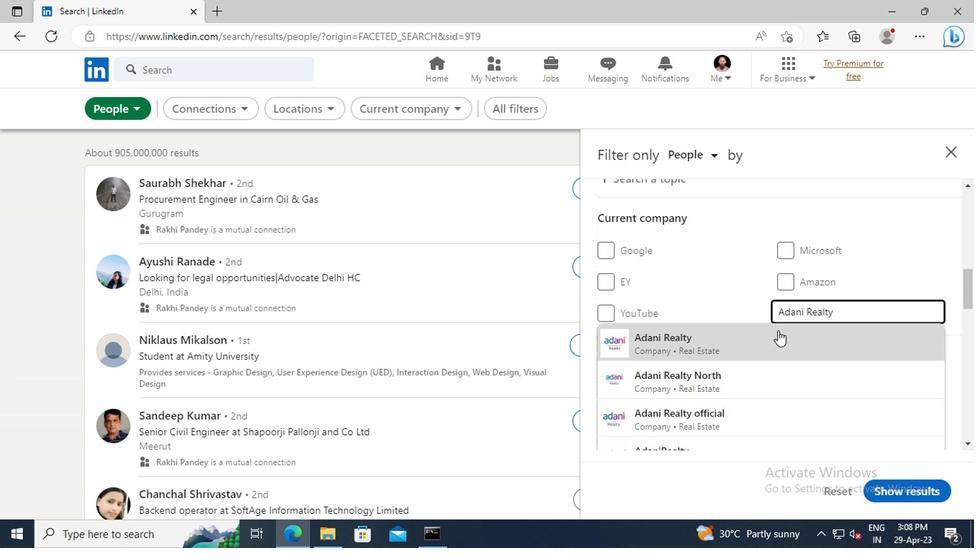
Action: Mouse scrolled (651, 333) with delta (0, 0)
Screenshot: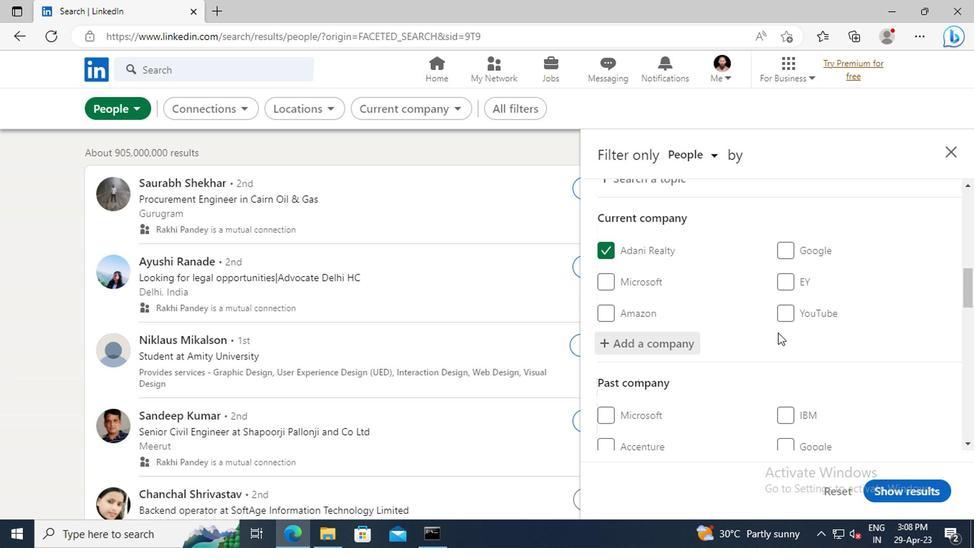 
Action: Mouse moved to (661, 326)
Screenshot: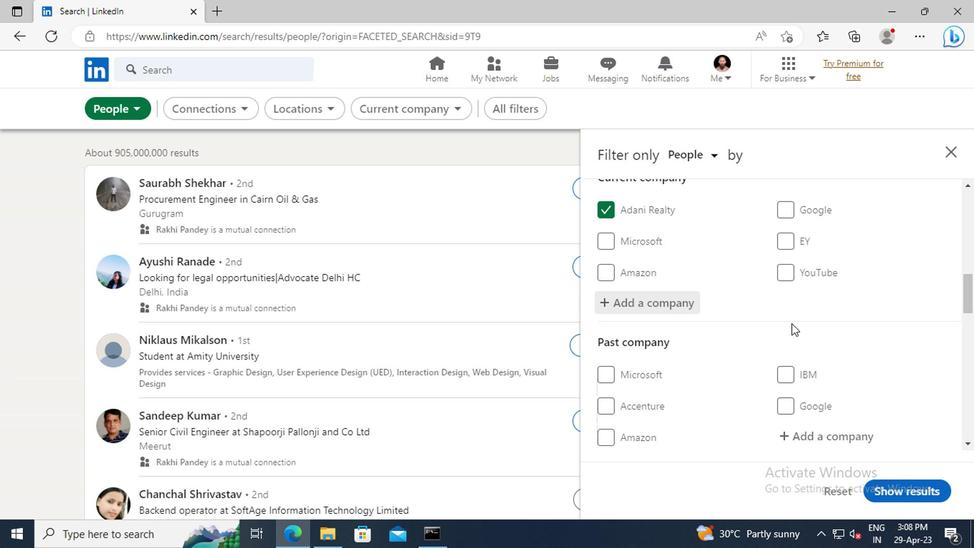 
Action: Mouse scrolled (661, 325) with delta (0, 0)
Screenshot: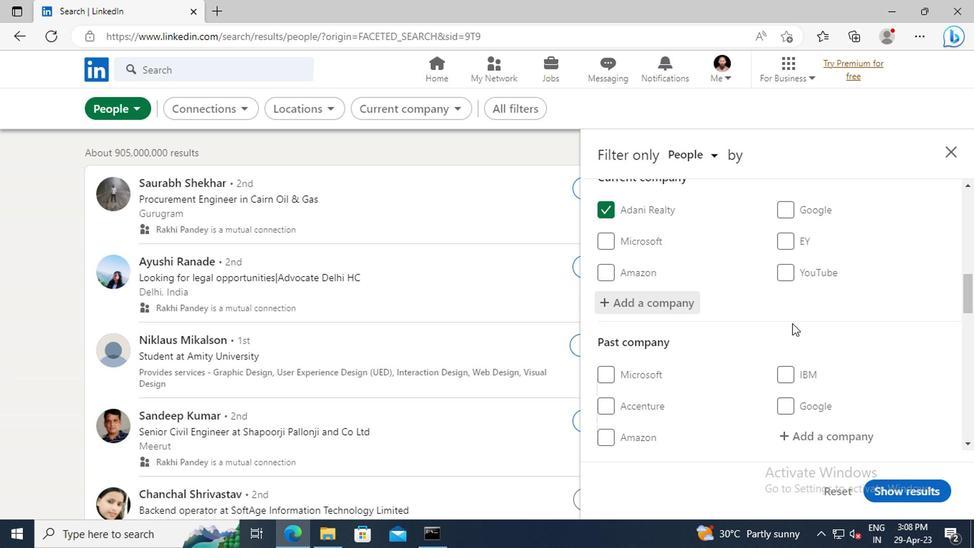 
Action: Mouse scrolled (661, 325) with delta (0, 0)
Screenshot: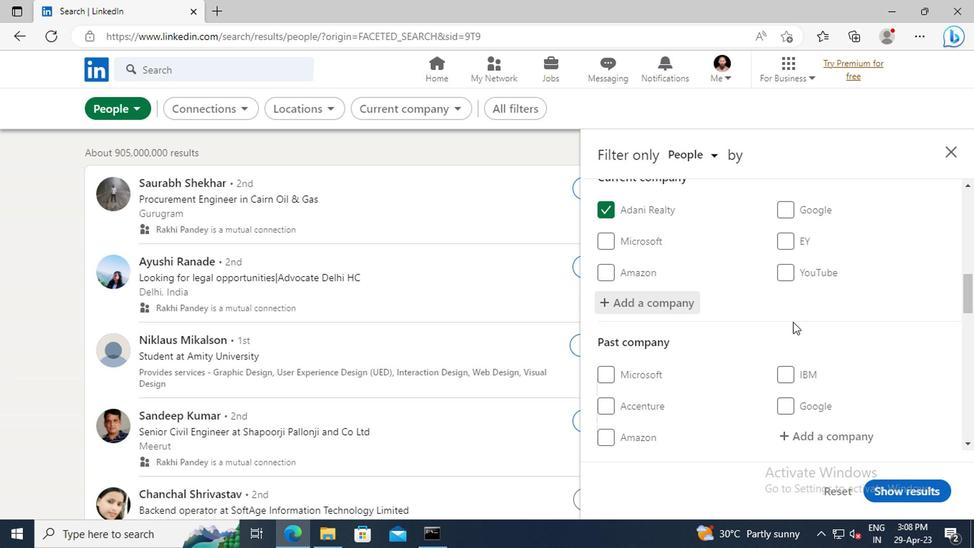 
Action: Mouse moved to (662, 320)
Screenshot: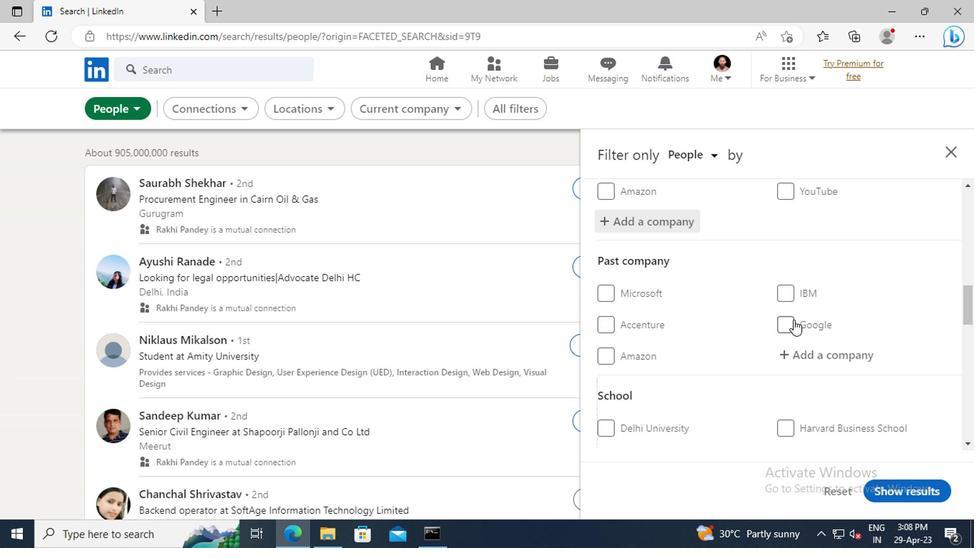 
Action: Mouse scrolled (662, 319) with delta (0, 0)
Screenshot: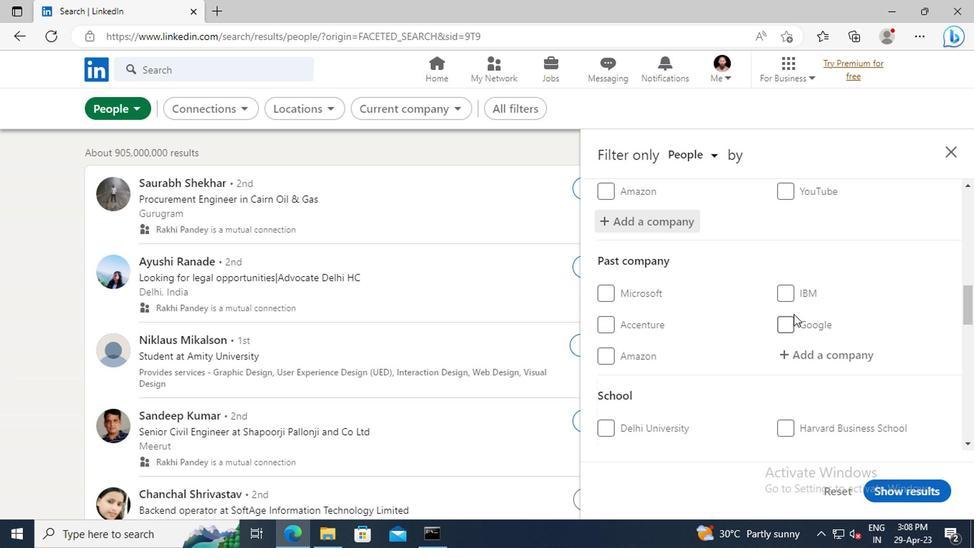 
Action: Mouse scrolled (662, 319) with delta (0, 0)
Screenshot: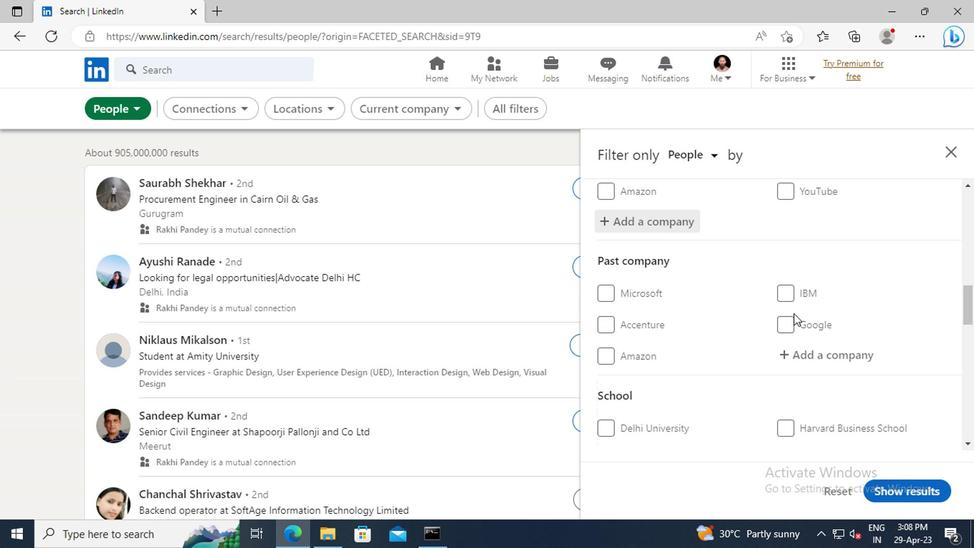 
Action: Mouse moved to (662, 319)
Screenshot: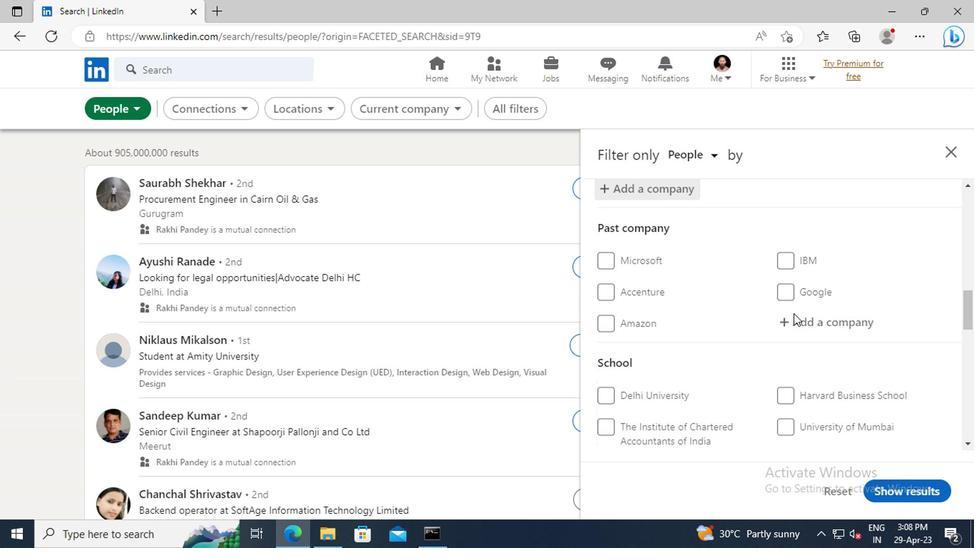 
Action: Mouse scrolled (662, 319) with delta (0, 0)
Screenshot: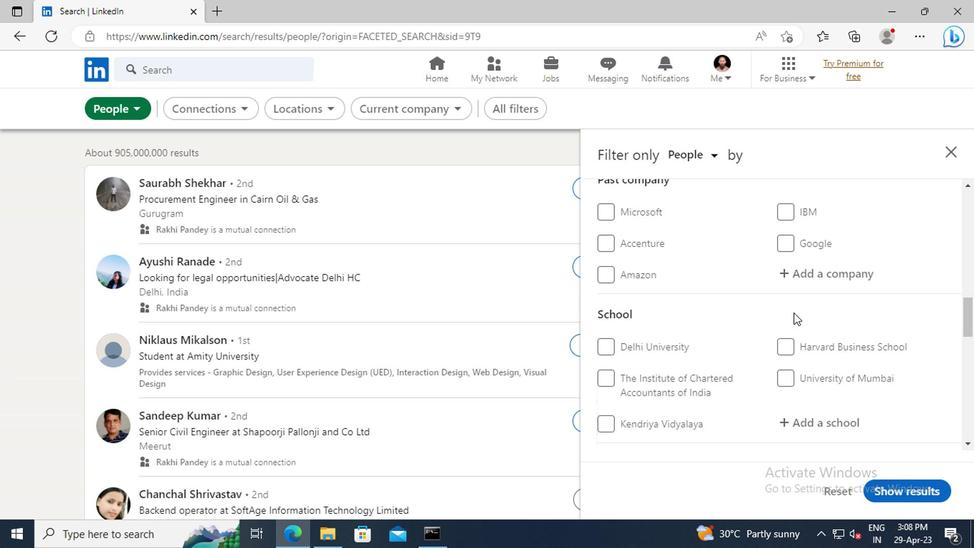 
Action: Mouse scrolled (662, 319) with delta (0, 0)
Screenshot: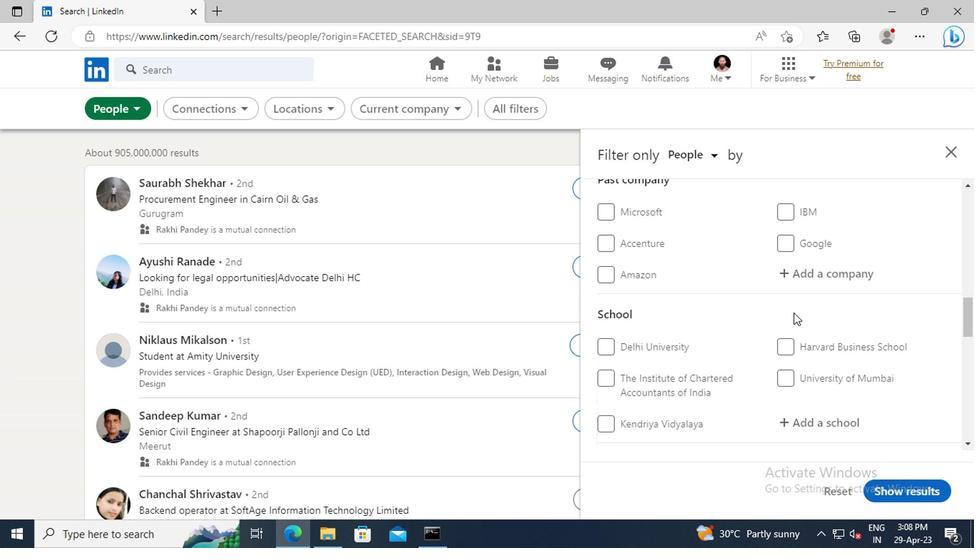
Action: Mouse moved to (664, 339)
Screenshot: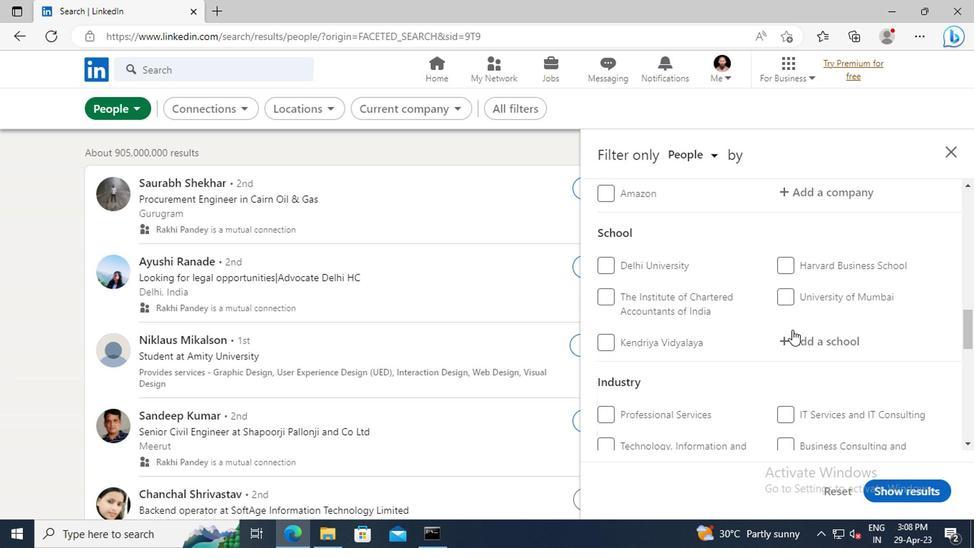 
Action: Mouse pressed left at (664, 339)
Screenshot: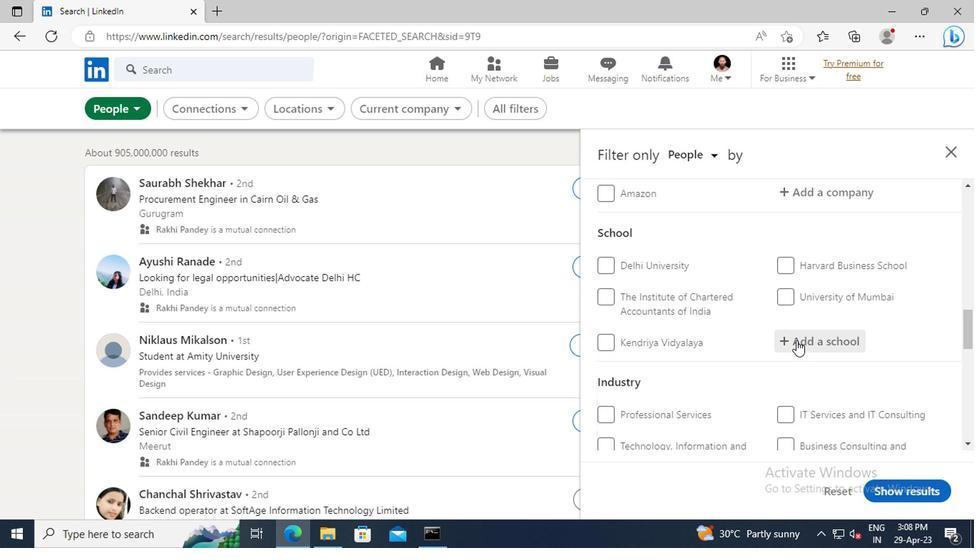 
Action: Key pressed <Key.shift>SATHYABAMA<Key.space><Key.shift>UNIVERSITY<Key.enter>
Screenshot: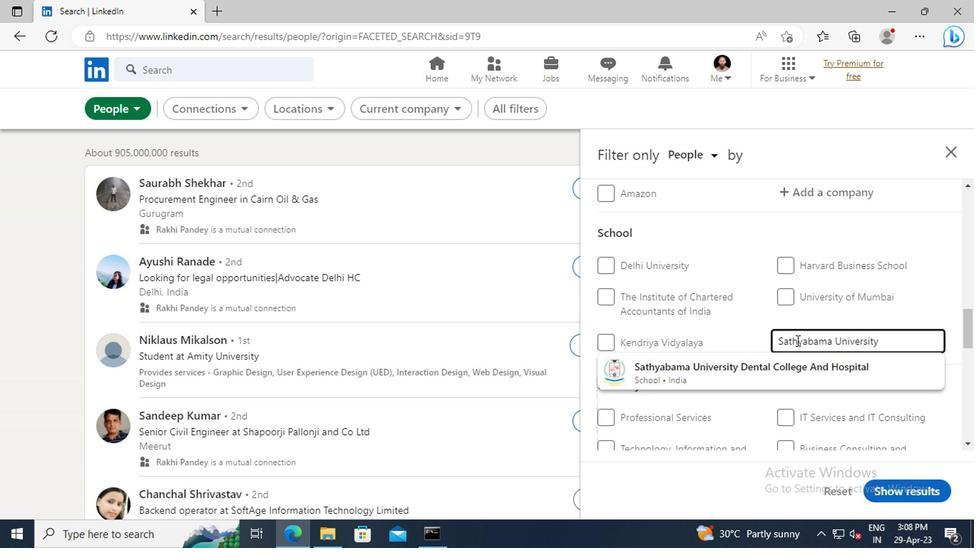 
Action: Mouse scrolled (664, 339) with delta (0, 0)
Screenshot: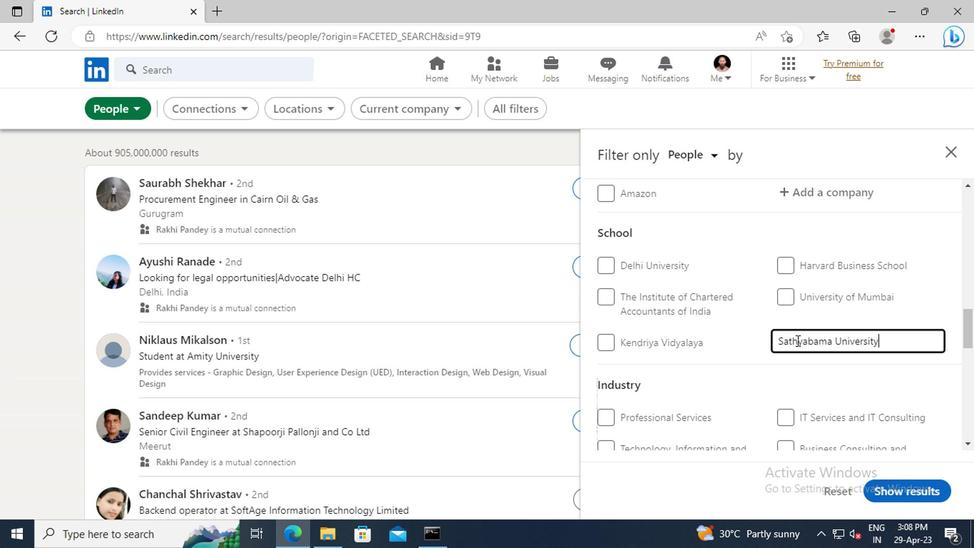 
Action: Mouse scrolled (664, 339) with delta (0, 0)
Screenshot: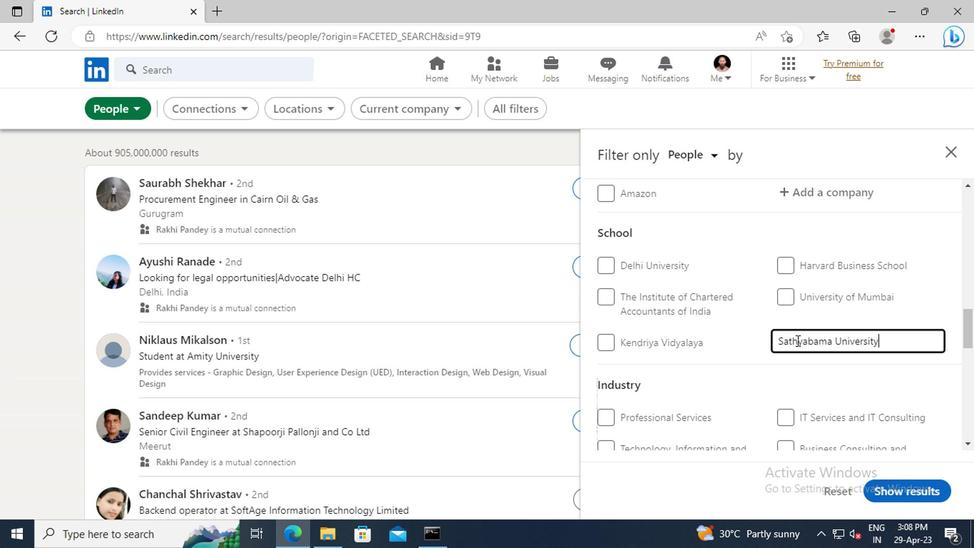 
Action: Mouse scrolled (664, 339) with delta (0, 0)
Screenshot: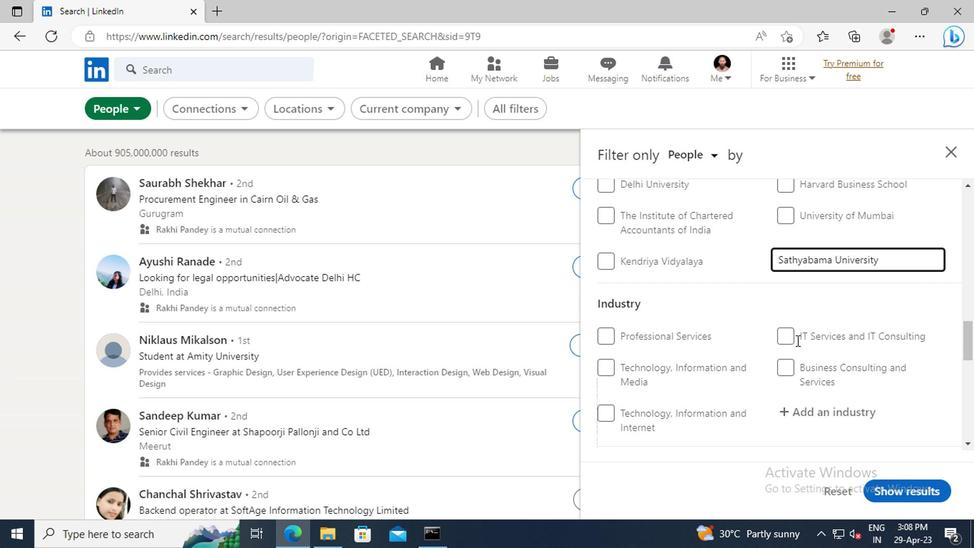 
Action: Mouse moved to (667, 357)
Screenshot: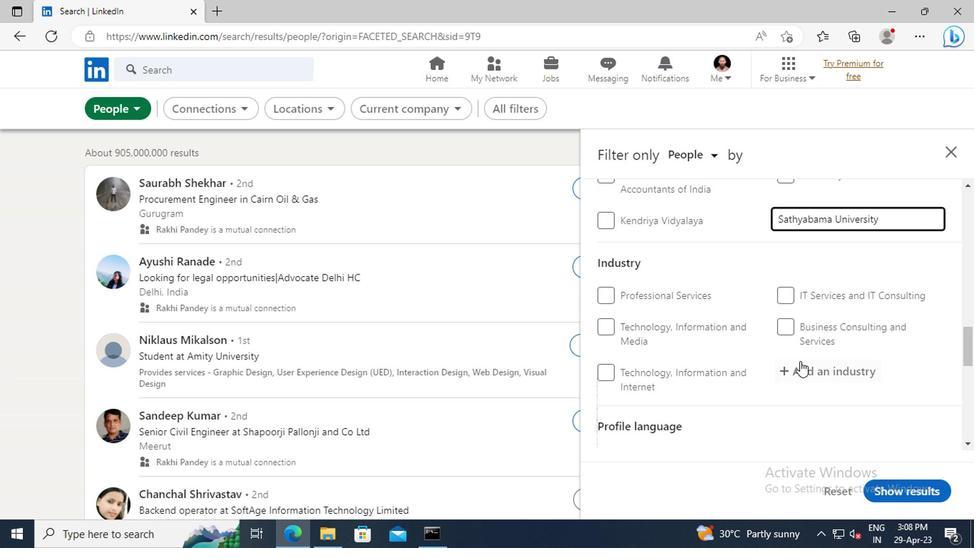 
Action: Mouse pressed left at (667, 357)
Screenshot: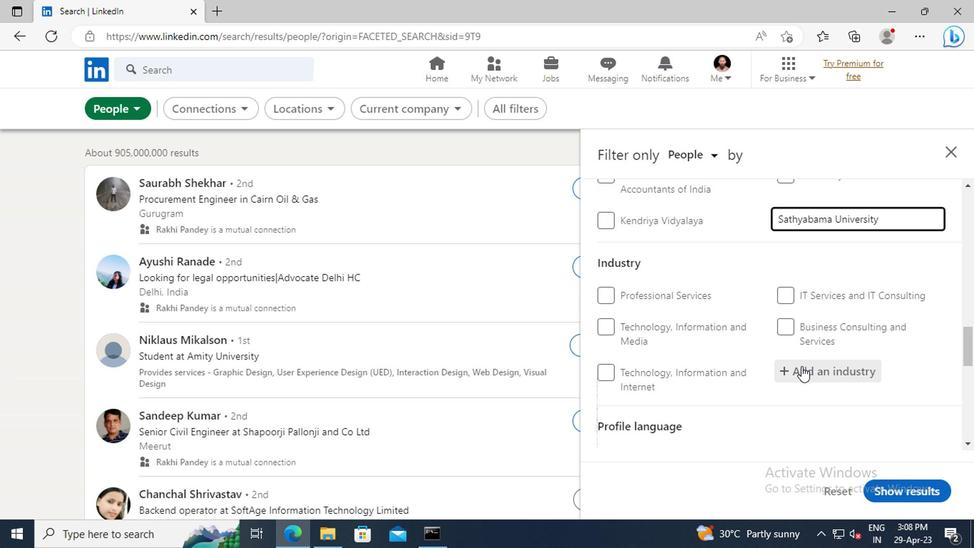 
Action: Key pressed <Key.shift>PACKAGING<Key.space>
Screenshot: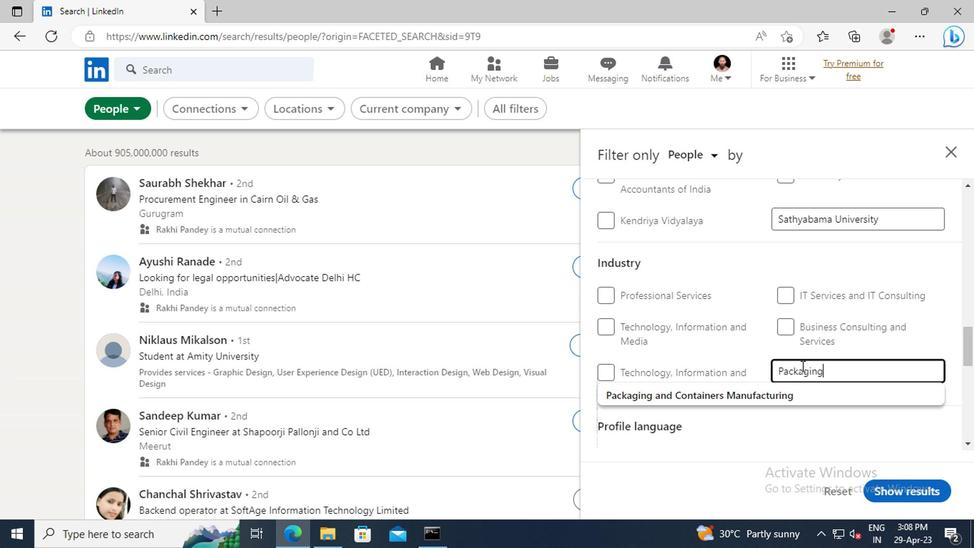 
Action: Mouse moved to (651, 375)
Screenshot: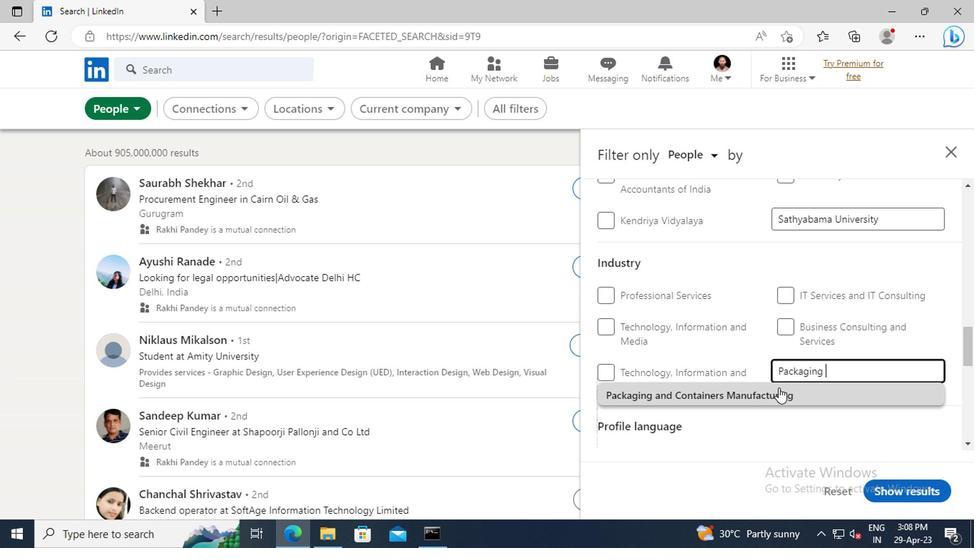 
Action: Mouse pressed left at (651, 375)
Screenshot: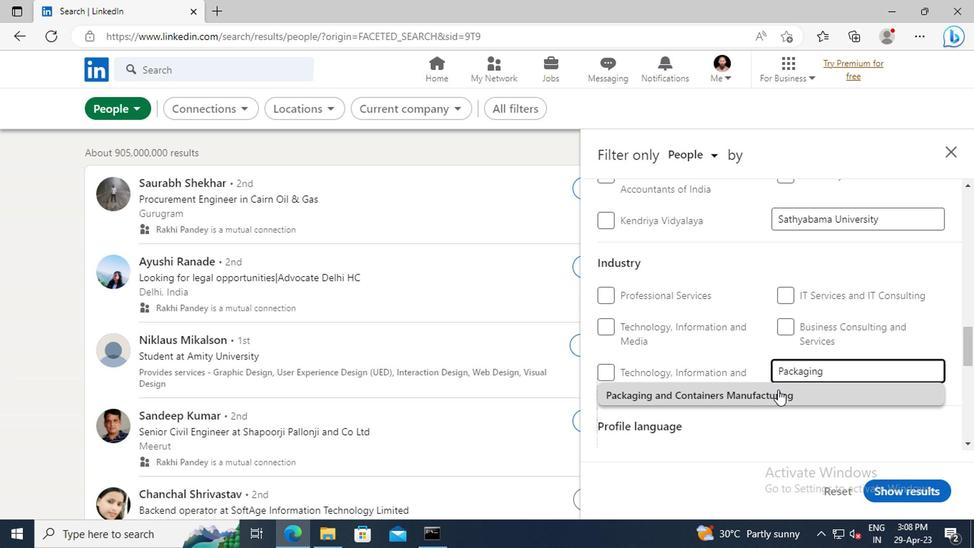 
Action: Mouse scrolled (651, 375) with delta (0, 0)
Screenshot: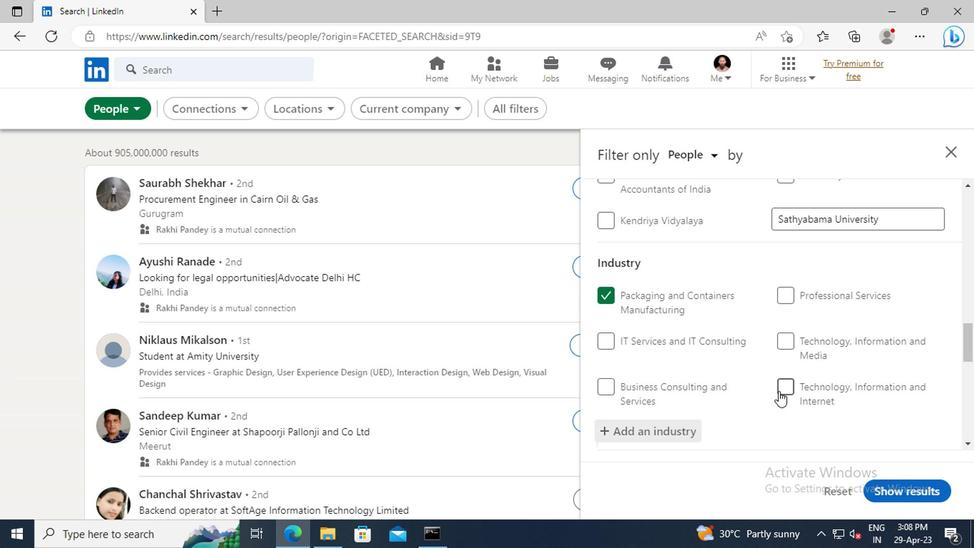 
Action: Mouse scrolled (651, 375) with delta (0, 0)
Screenshot: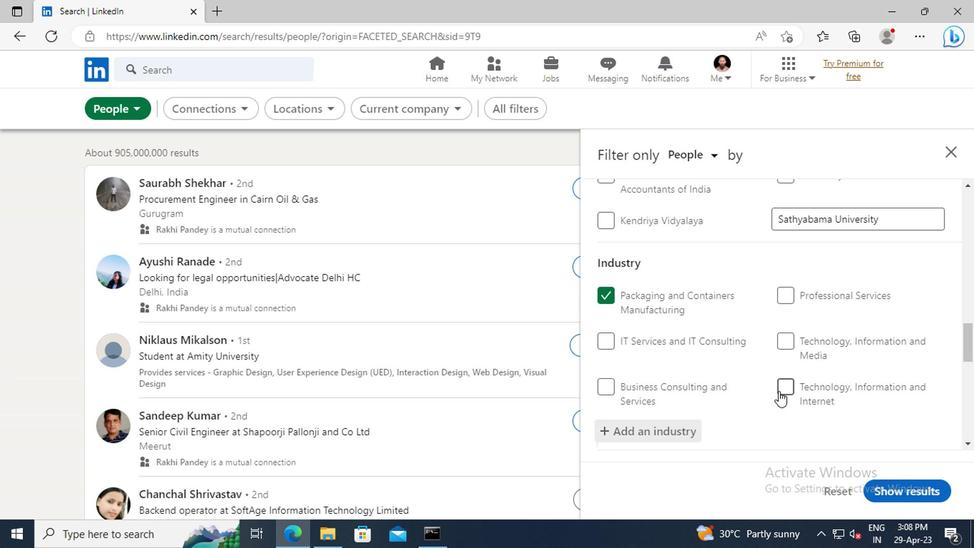 
Action: Mouse scrolled (651, 375) with delta (0, 0)
Screenshot: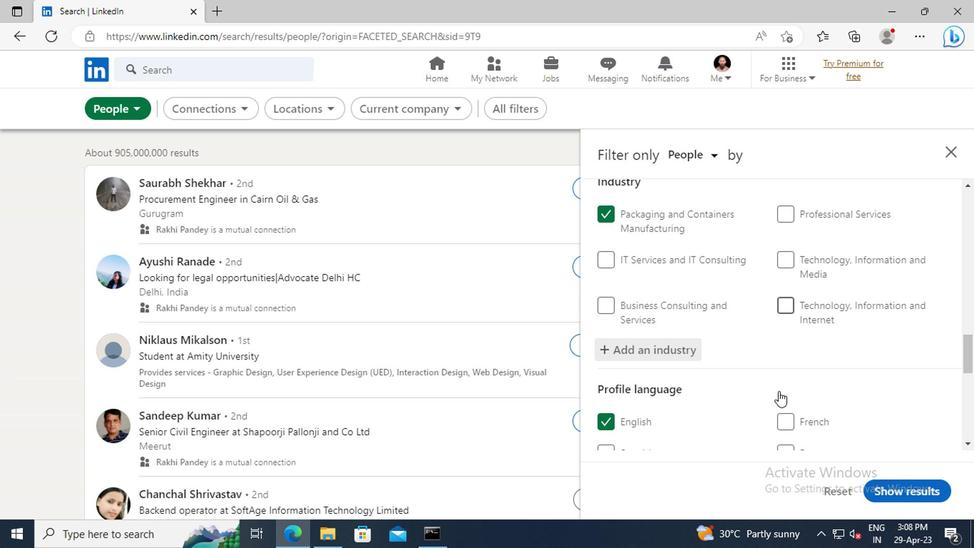 
Action: Mouse scrolled (651, 375) with delta (0, 0)
Screenshot: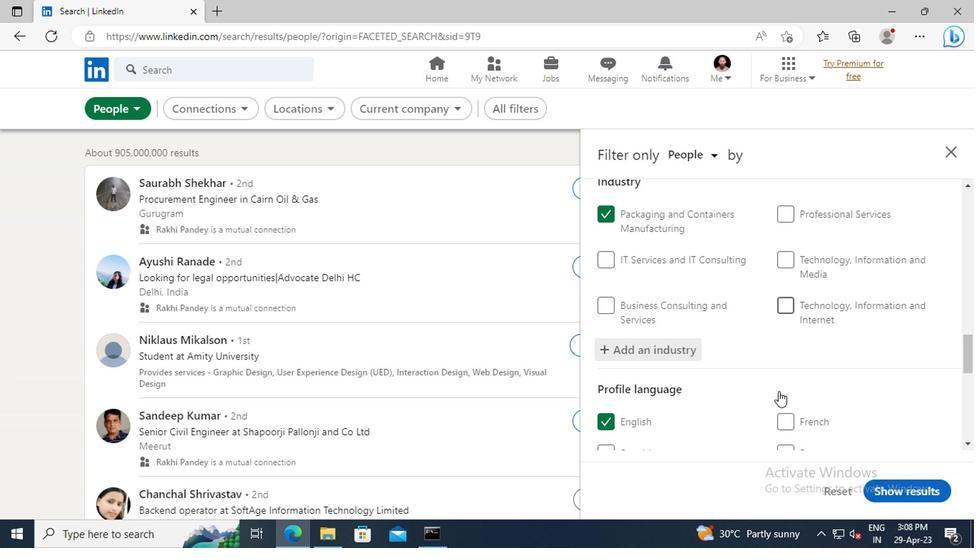 
Action: Mouse scrolled (651, 375) with delta (0, 0)
Screenshot: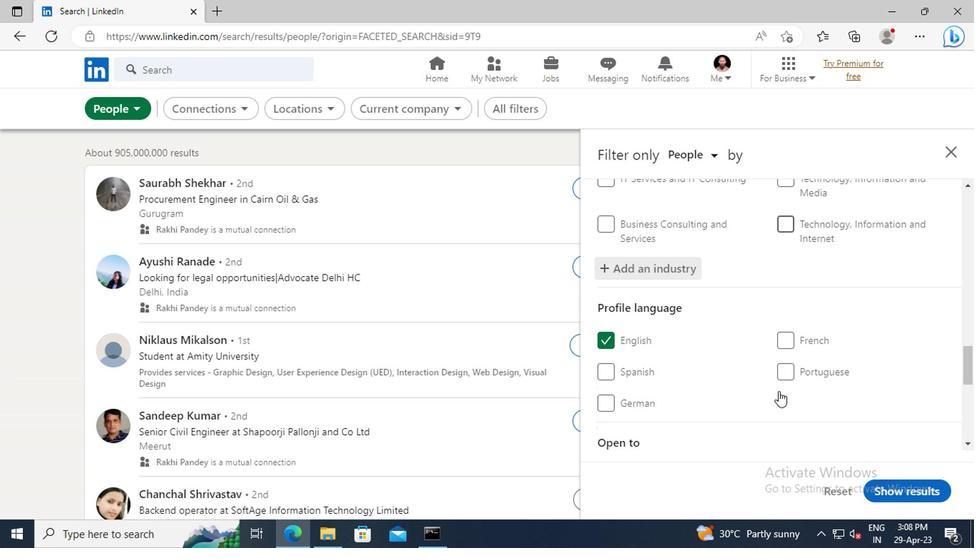 
Action: Mouse scrolled (651, 375) with delta (0, 0)
Screenshot: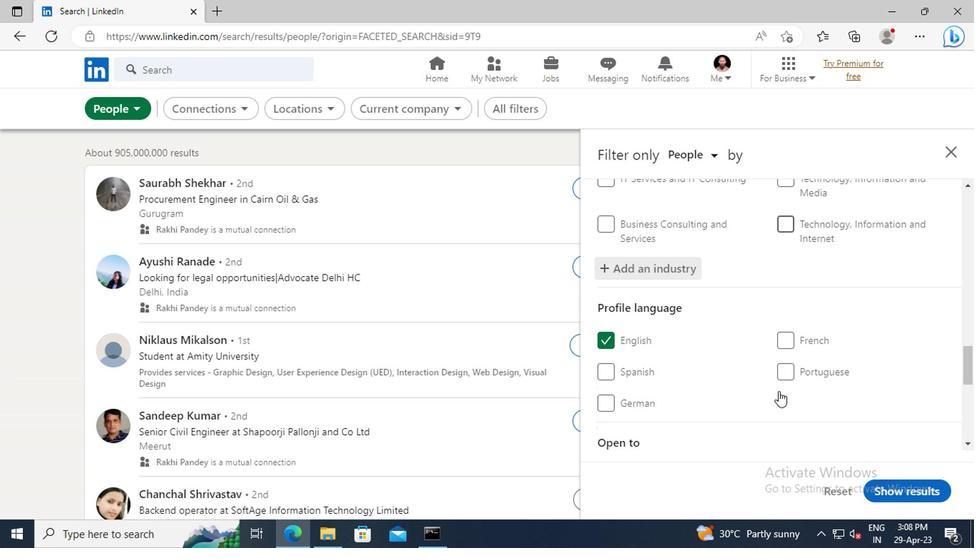 
Action: Mouse scrolled (651, 375) with delta (0, 0)
Screenshot: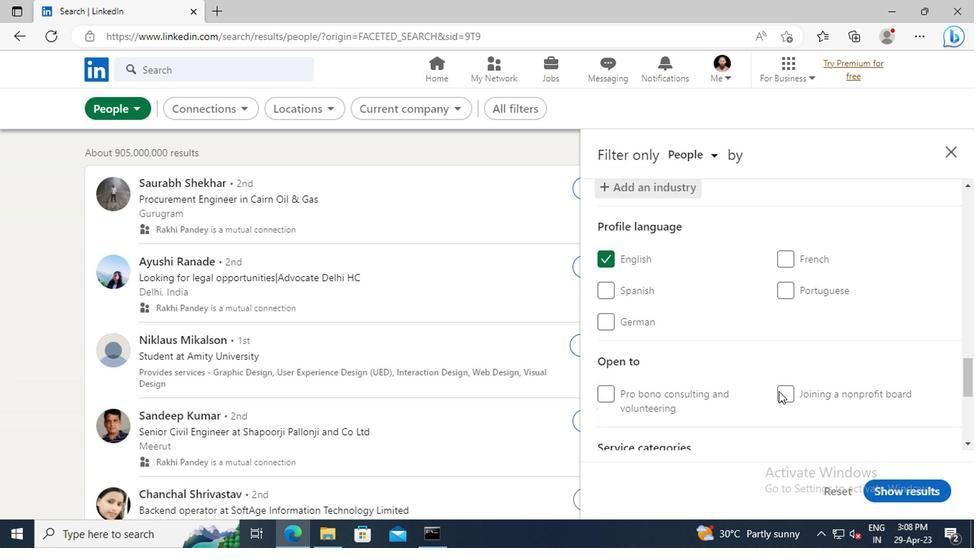 
Action: Mouse scrolled (651, 375) with delta (0, 0)
Screenshot: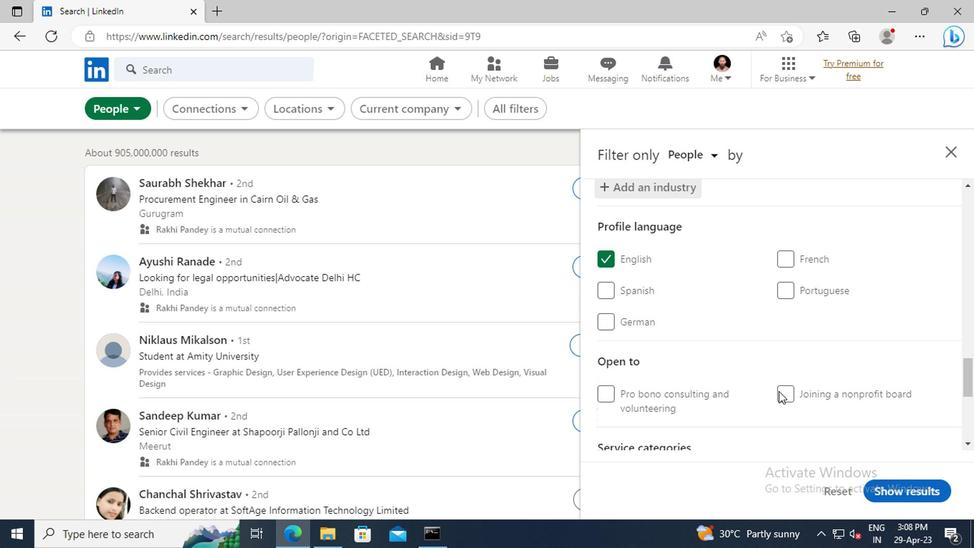 
Action: Mouse scrolled (651, 375) with delta (0, 0)
Screenshot: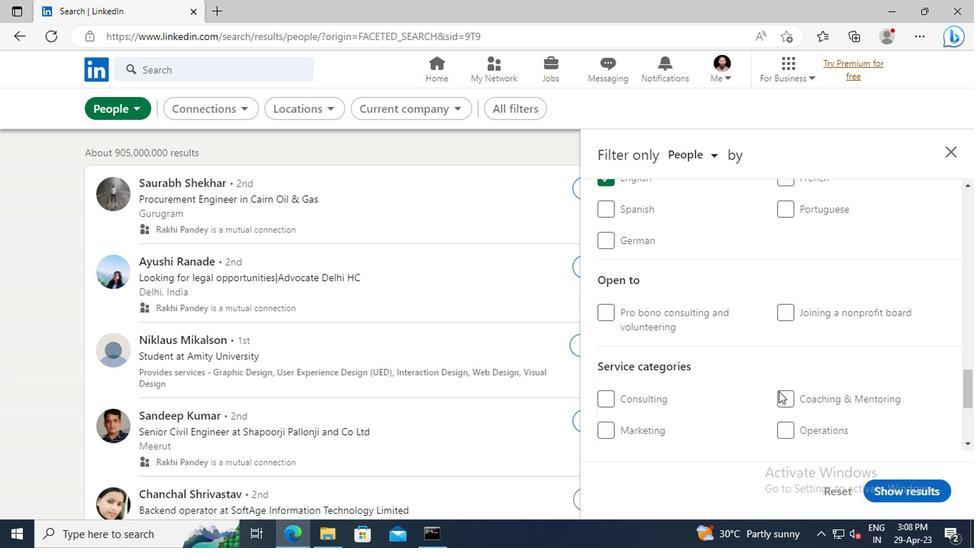 
Action: Mouse scrolled (651, 375) with delta (0, 0)
Screenshot: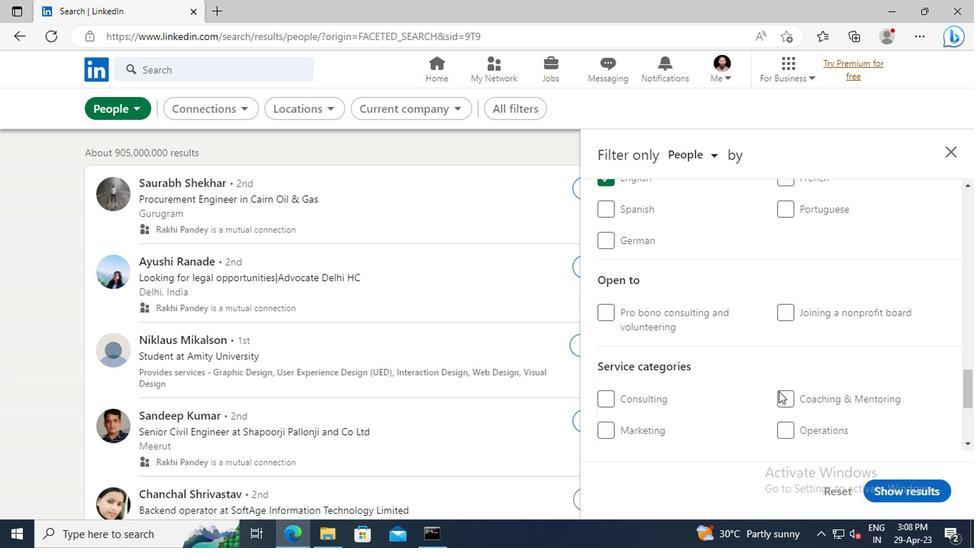 
Action: Mouse moved to (658, 371)
Screenshot: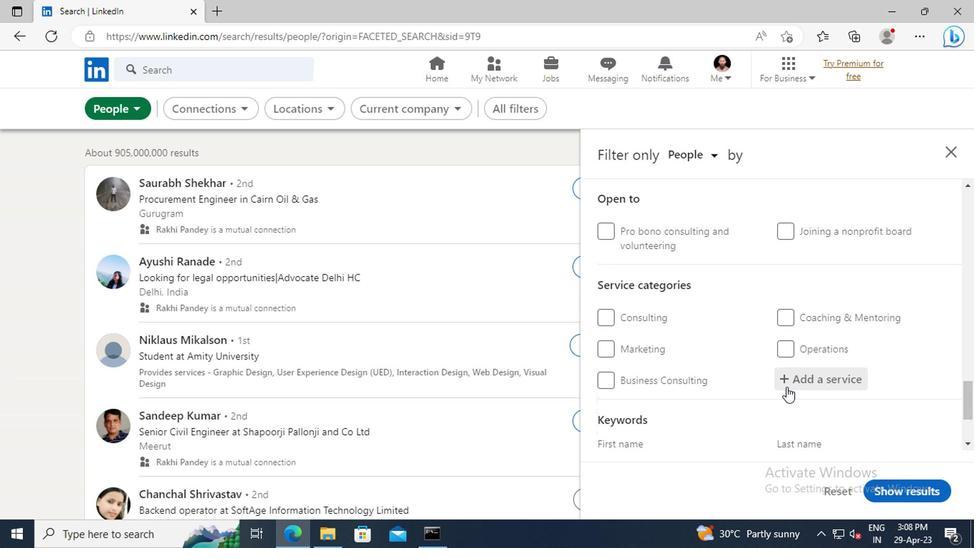 
Action: Mouse pressed left at (658, 371)
Screenshot: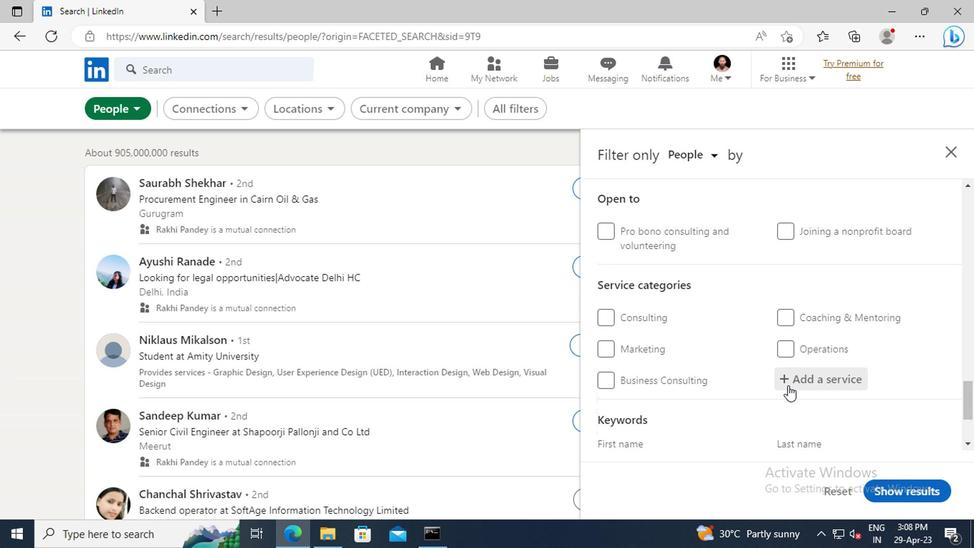 
Action: Key pressed <Key.shift>ILLUSTRATION
Screenshot: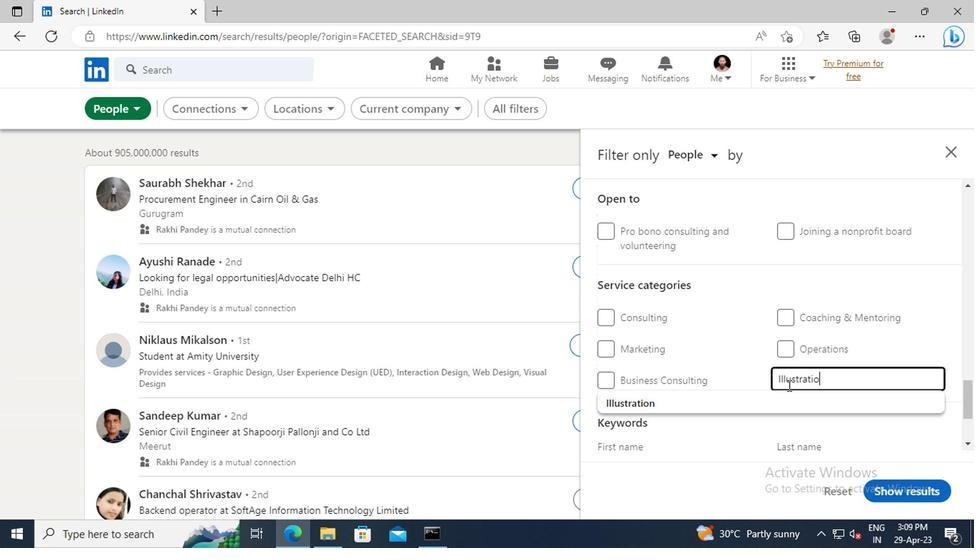 
Action: Mouse moved to (629, 379)
Screenshot: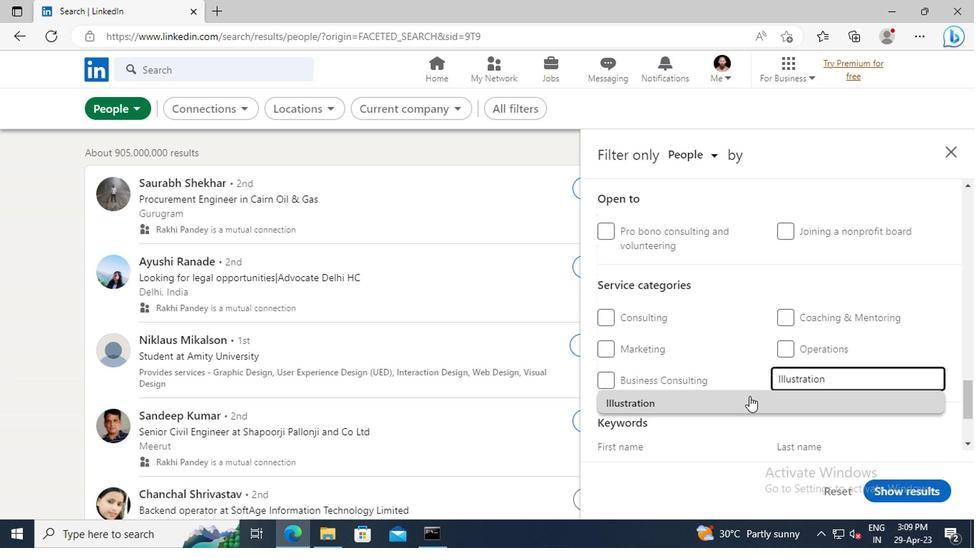 
Action: Mouse pressed left at (629, 379)
Screenshot: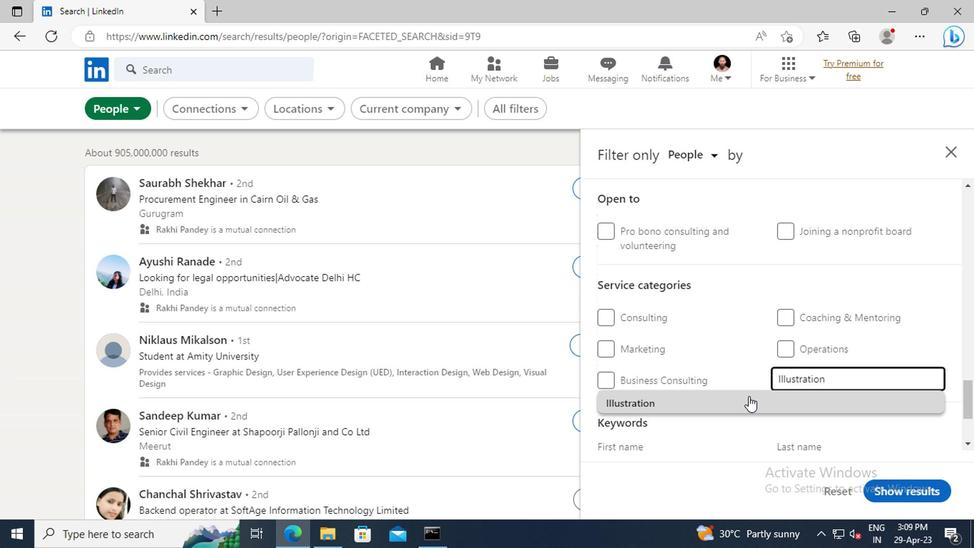 
Action: Mouse scrolled (629, 379) with delta (0, 0)
Screenshot: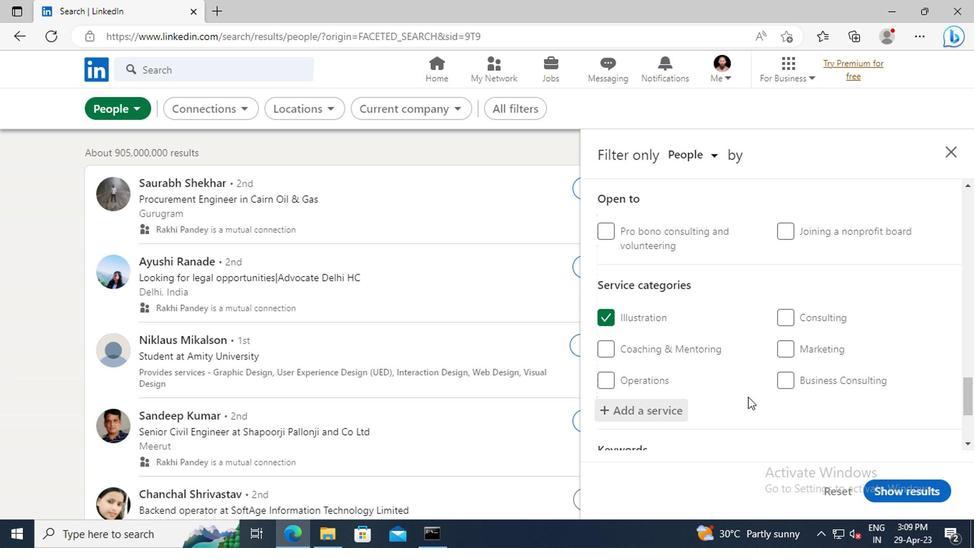 
Action: Mouse scrolled (629, 379) with delta (0, 0)
Screenshot: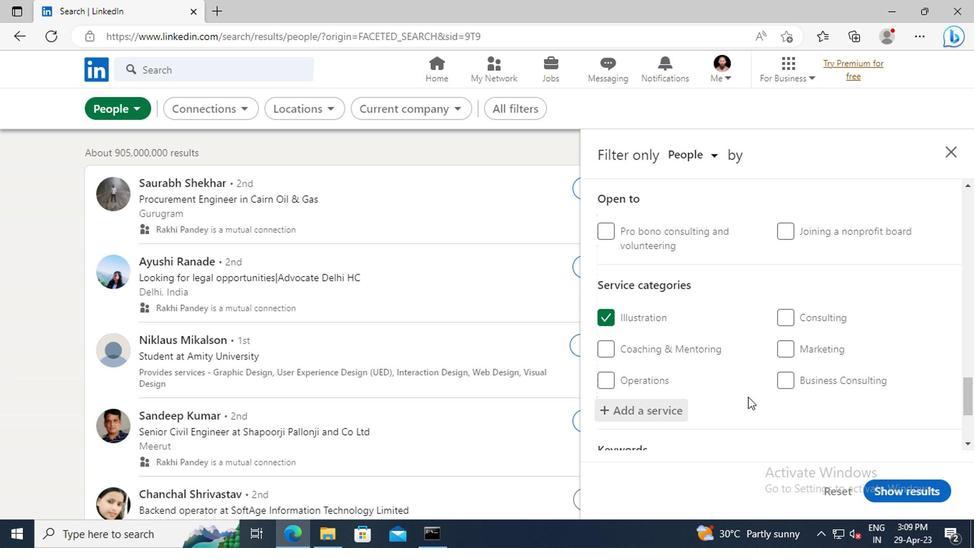 
Action: Mouse scrolled (629, 379) with delta (0, 0)
Screenshot: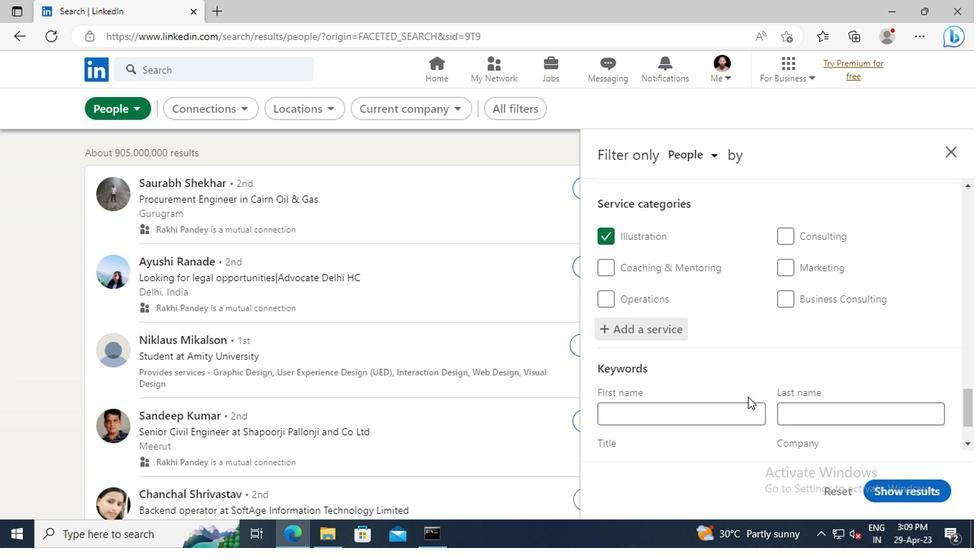 
Action: Mouse scrolled (629, 379) with delta (0, 0)
Screenshot: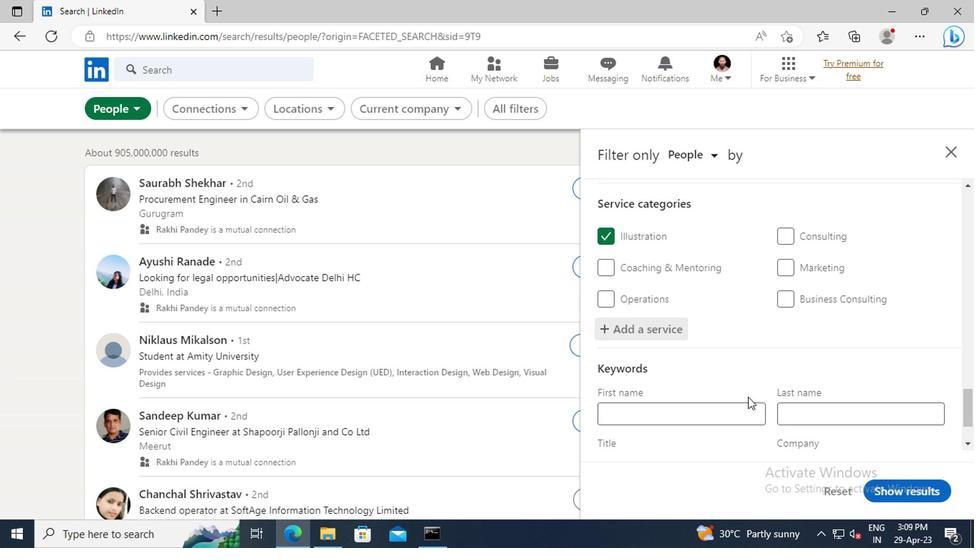 
Action: Mouse scrolled (629, 379) with delta (0, 0)
Screenshot: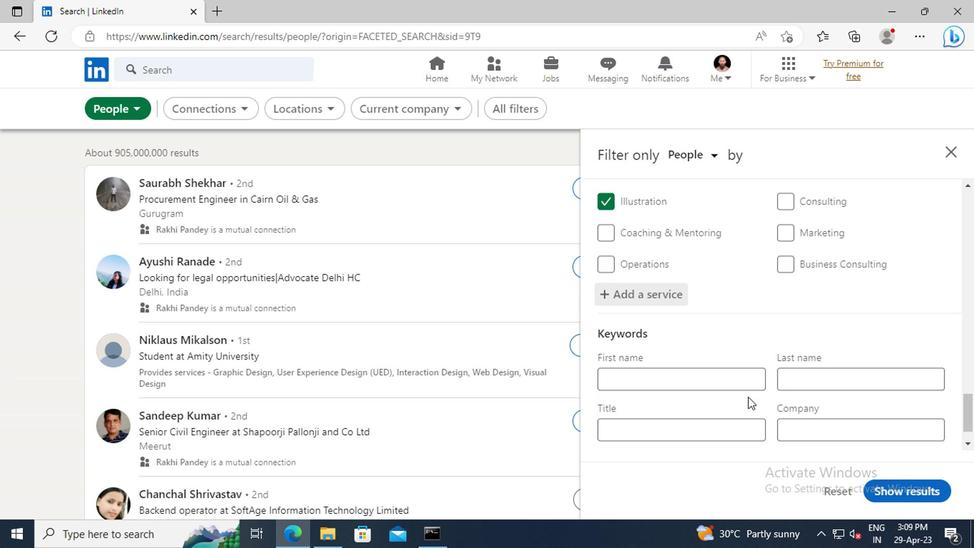 
Action: Mouse moved to (569, 375)
Screenshot: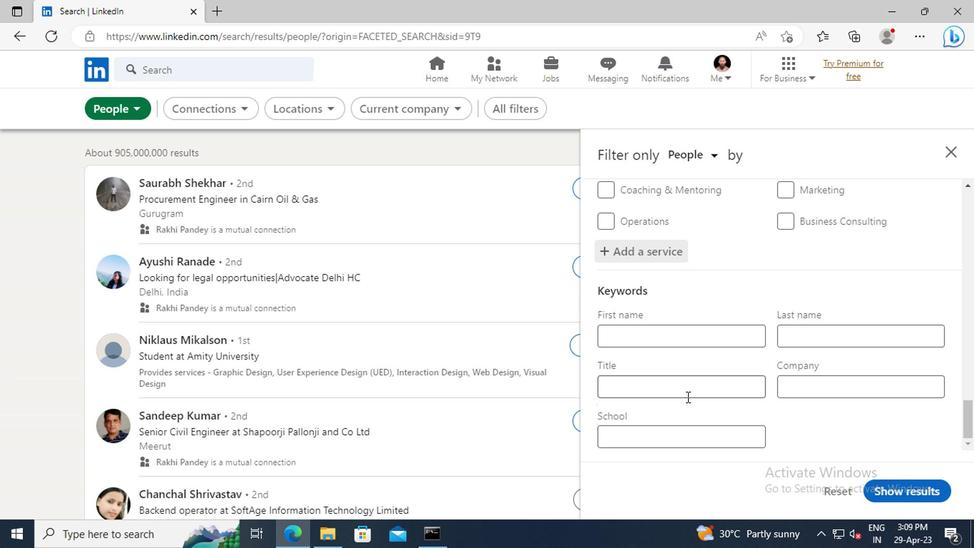 
Action: Mouse pressed left at (569, 375)
Screenshot: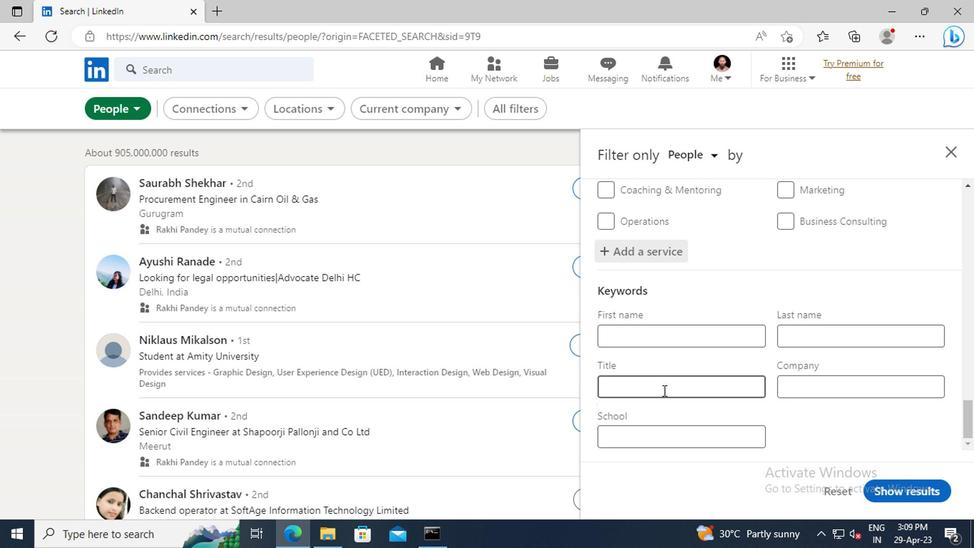 
Action: Key pressed <Key.shift>SALES<Key.space><Key.shift>ASSOCIATE<Key.enter>
Screenshot: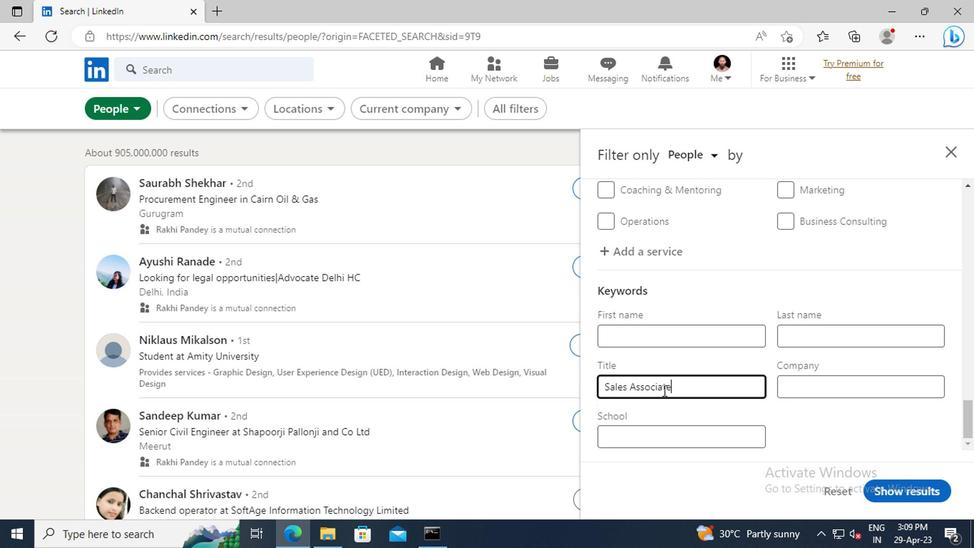 
Action: Mouse moved to (724, 443)
Screenshot: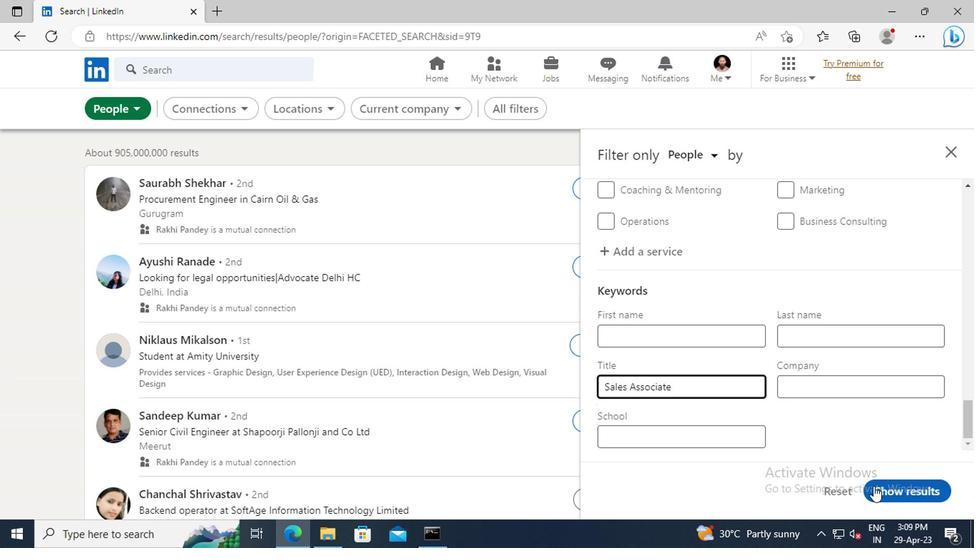 
Action: Mouse pressed left at (724, 443)
Screenshot: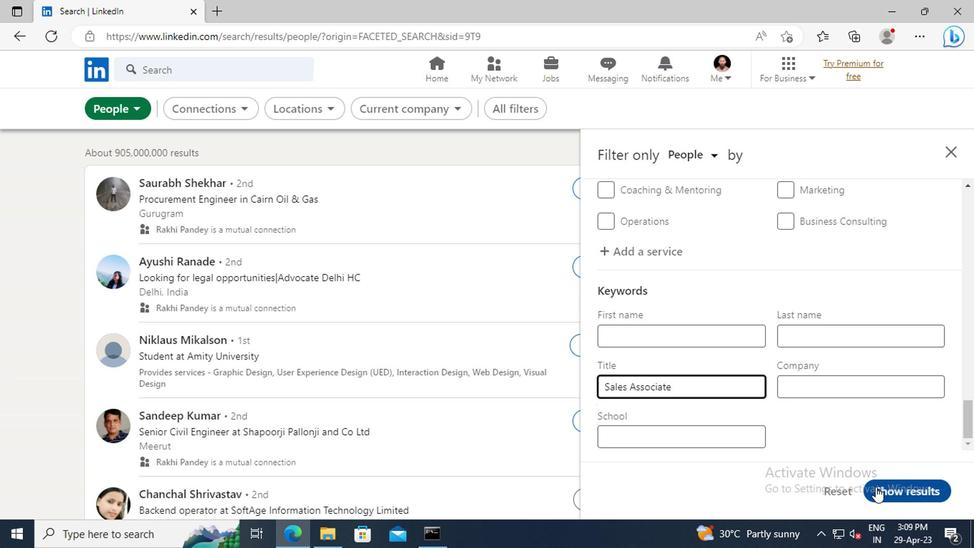 
